 Task: Font style For heading Use AngsanaUPC with orange colour, bold & Underline. font size for heading '20 Pt. 'Change the font style of data to AngsanaUPCand font size to  16 Pt. Change the alignment of both headline & data to  Align center. In the sheet  Budget Control Spreadsheet
Action: Mouse moved to (47, 119)
Screenshot: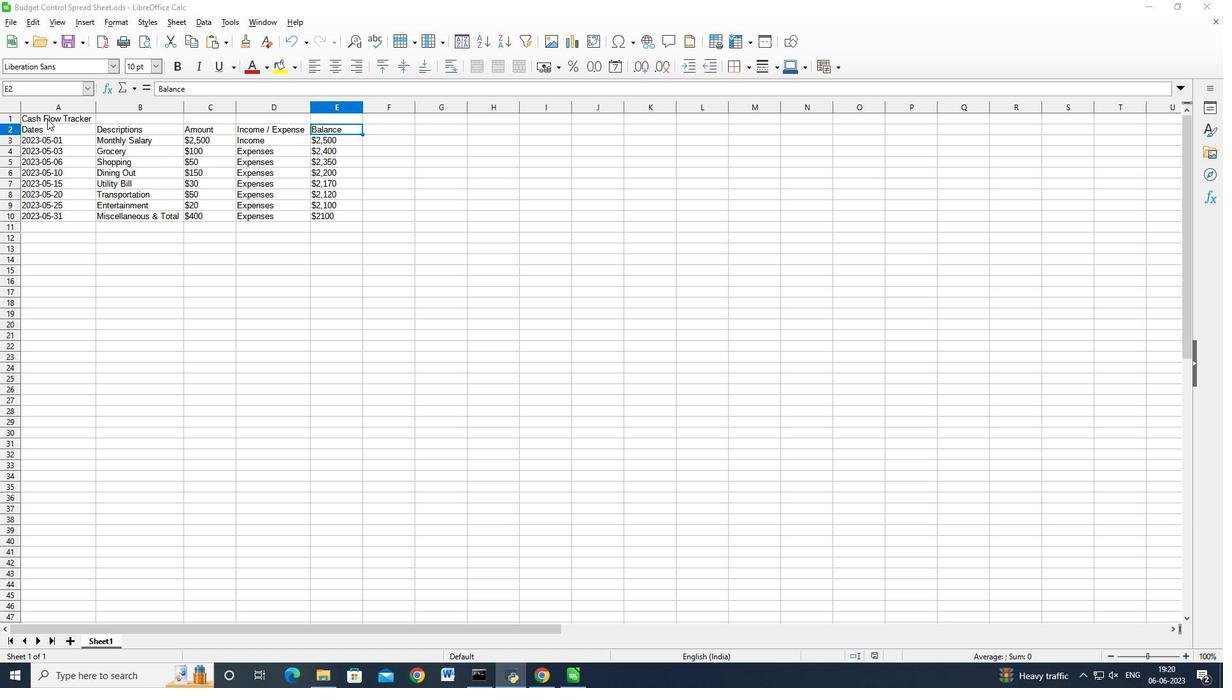 
Action: Mouse pressed left at (47, 119)
Screenshot: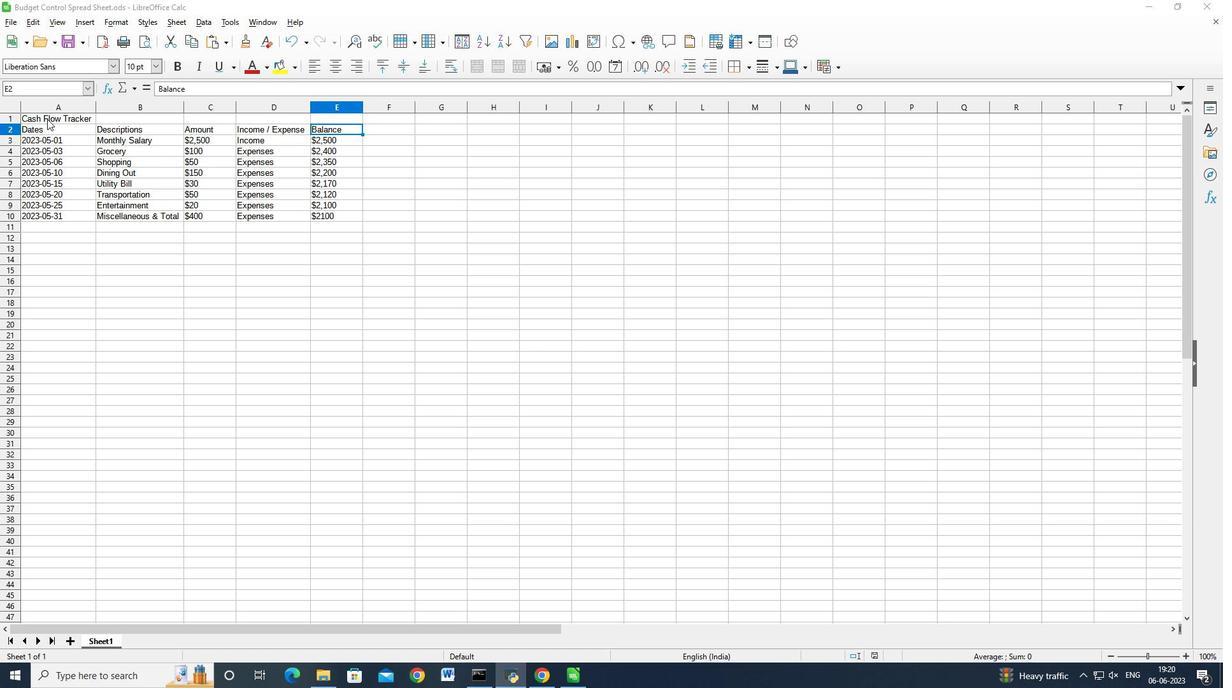 
Action: Mouse moved to (497, 67)
Screenshot: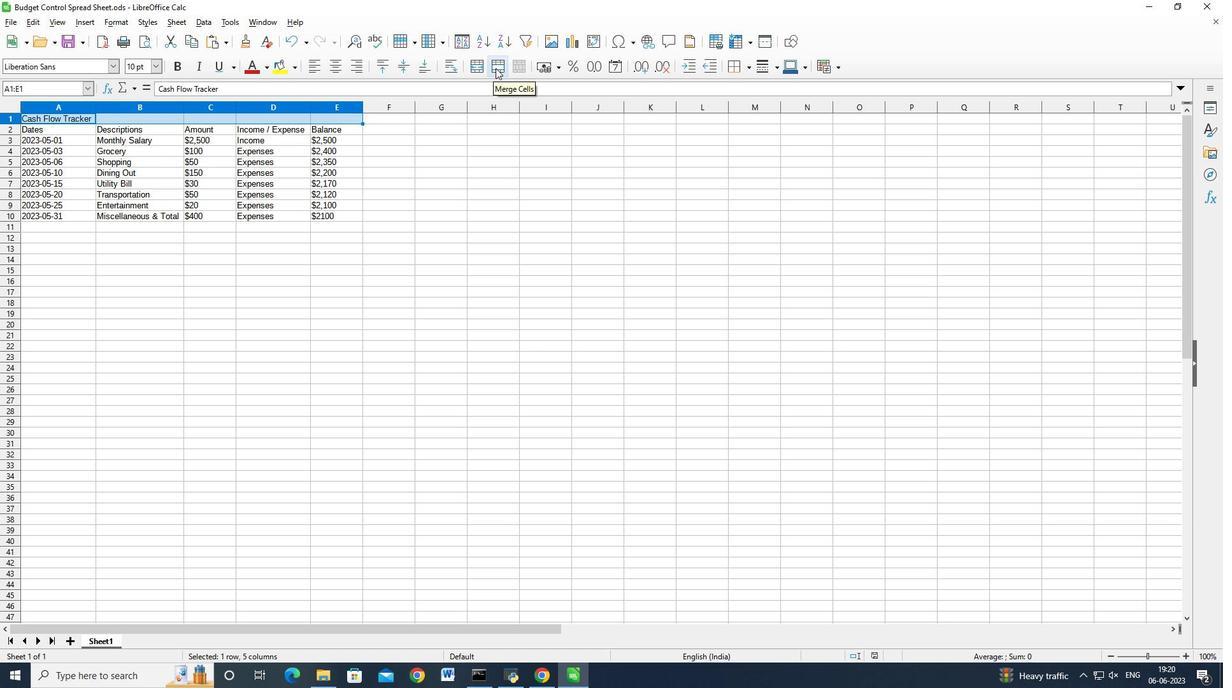 
Action: Mouse pressed left at (497, 67)
Screenshot: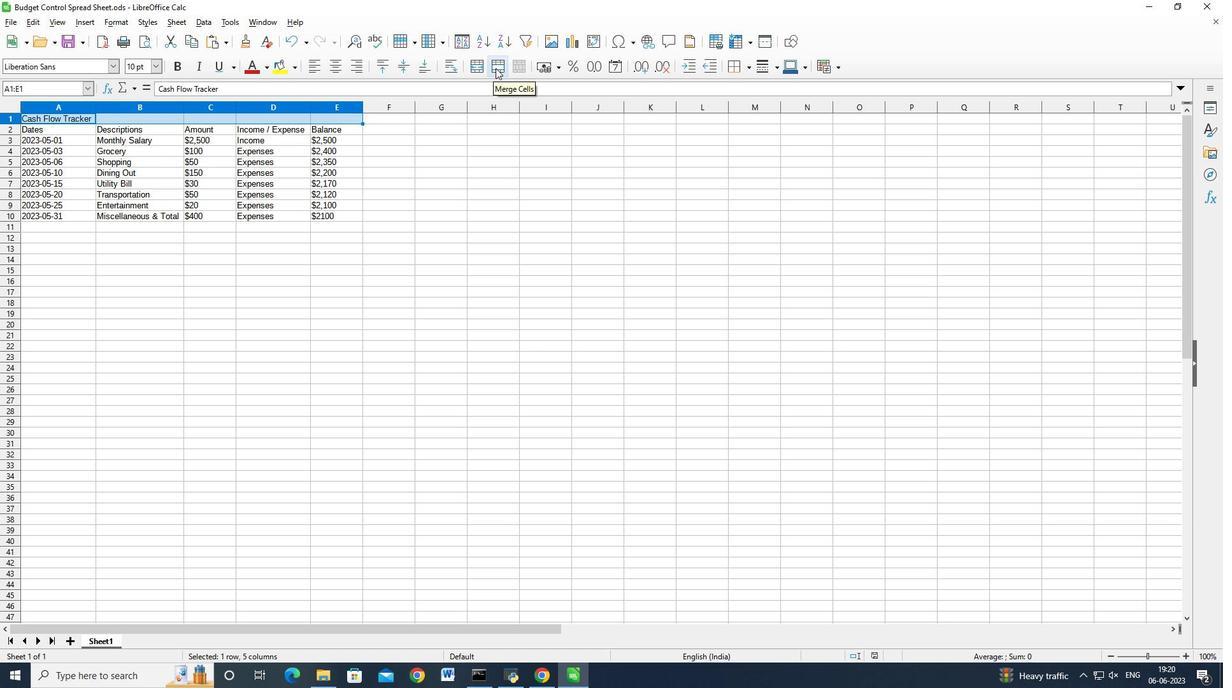 
Action: Mouse moved to (110, 62)
Screenshot: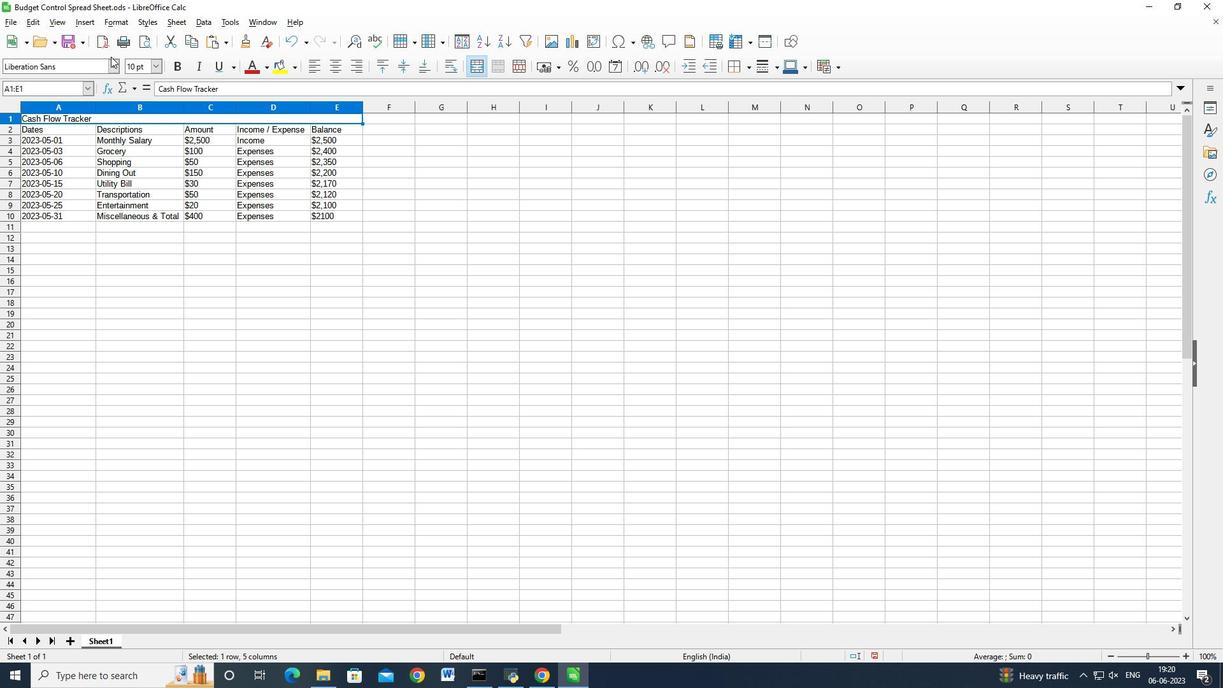 
Action: Mouse pressed left at (110, 62)
Screenshot: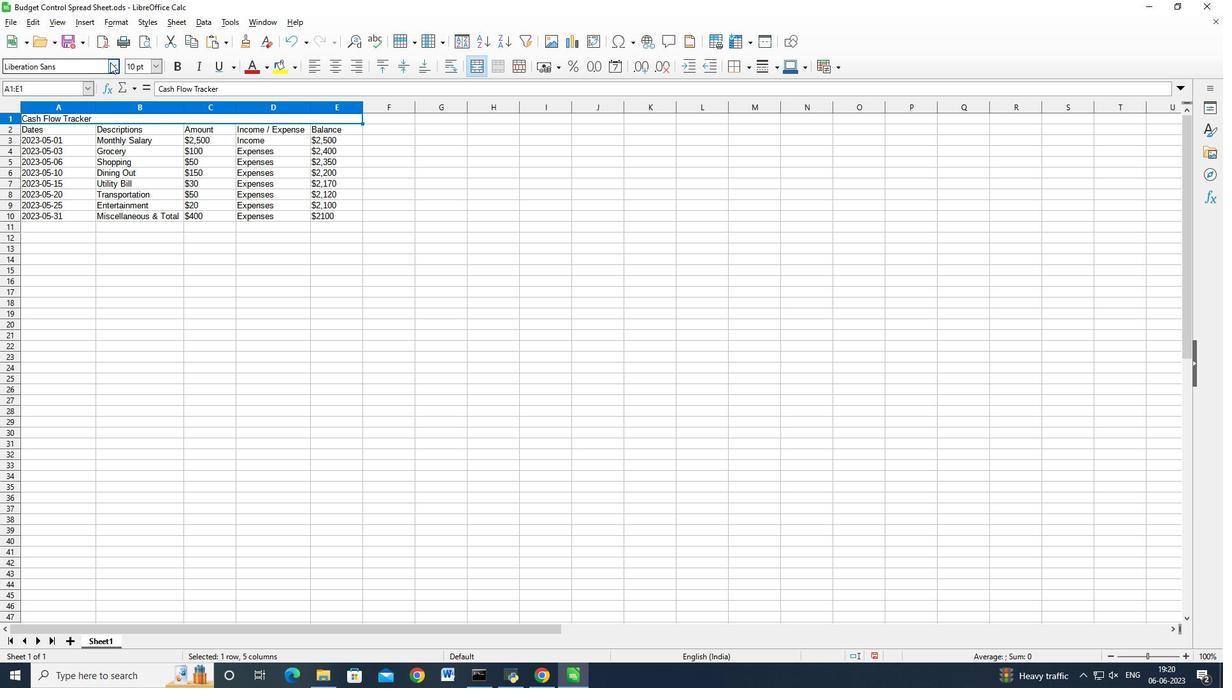 
Action: Mouse moved to (110, 62)
Screenshot: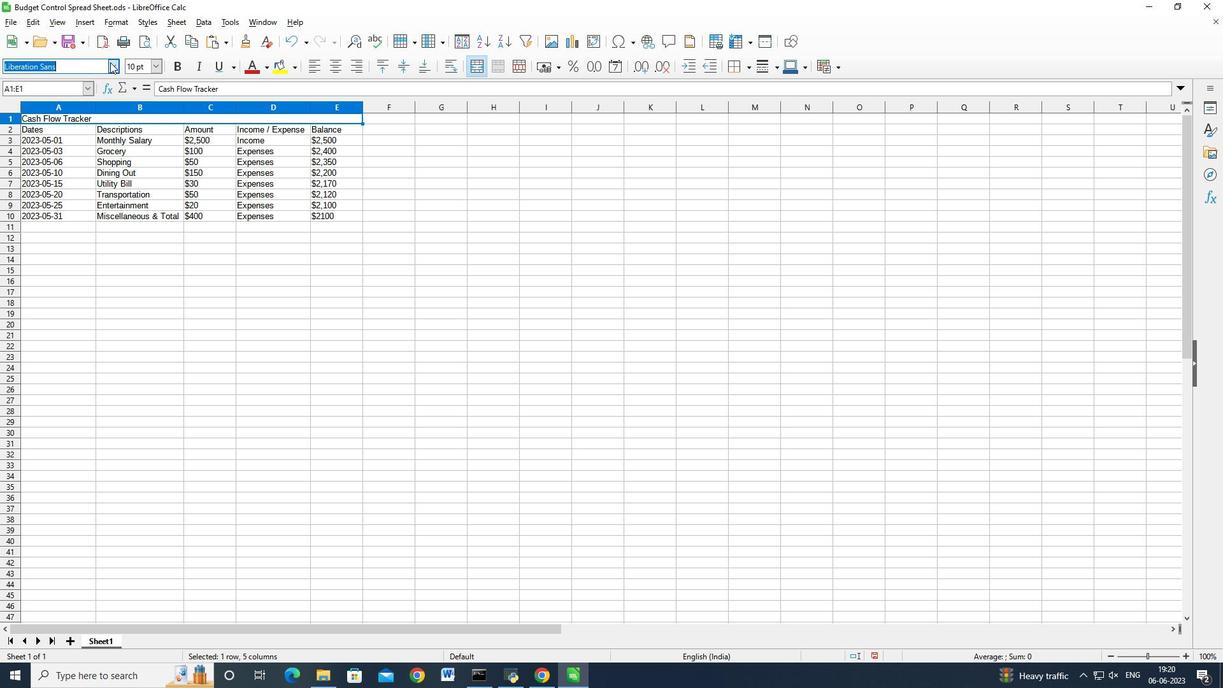 
Action: Key pressed angsanaup<Key.backspace><Key.backspace><Key.caps_lock>UPC<Key.enter>
Screenshot: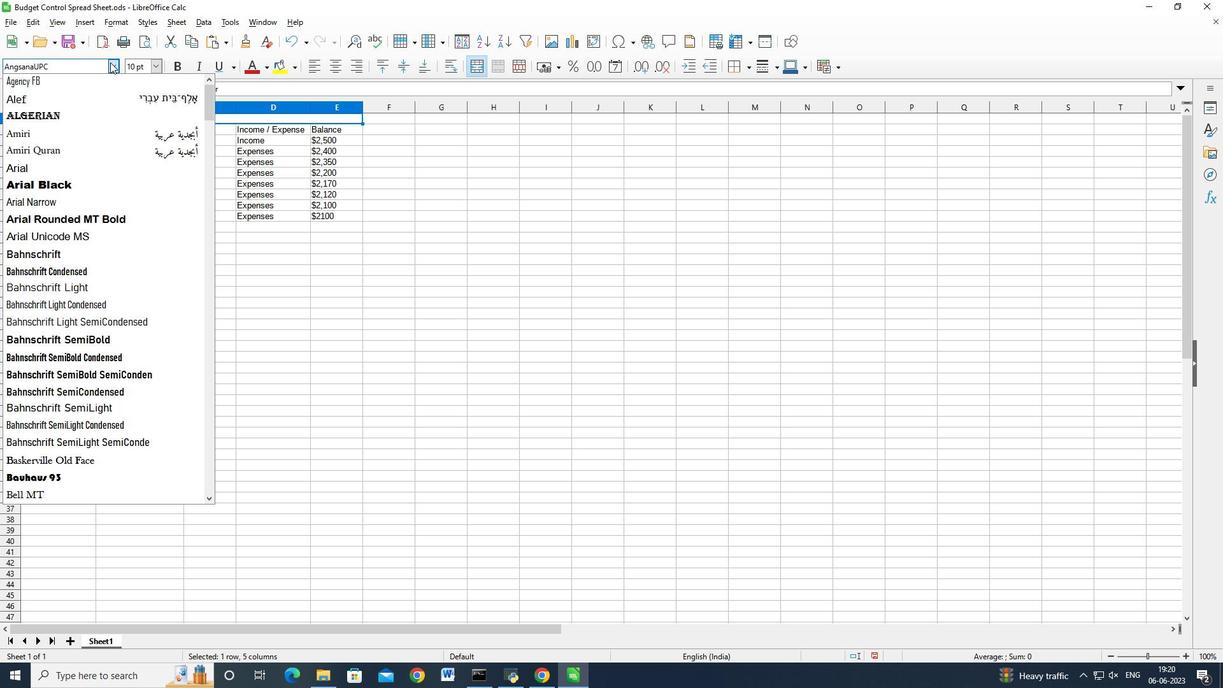 
Action: Mouse moved to (266, 70)
Screenshot: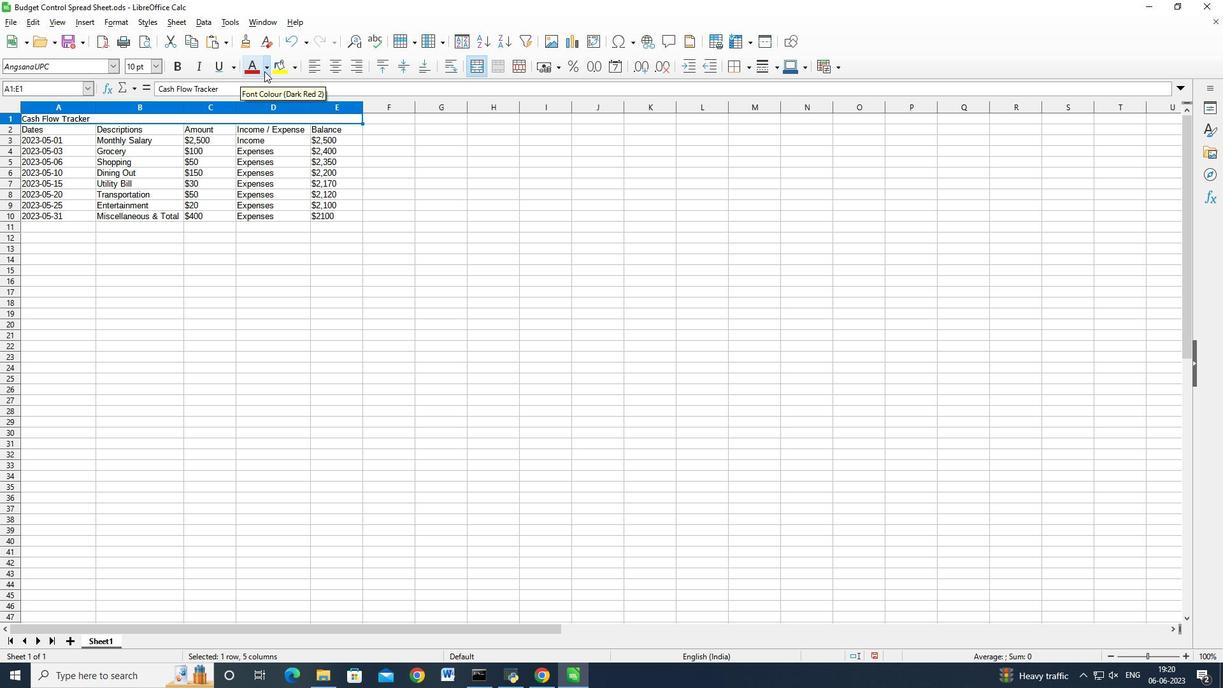 
Action: Mouse pressed left at (266, 70)
Screenshot: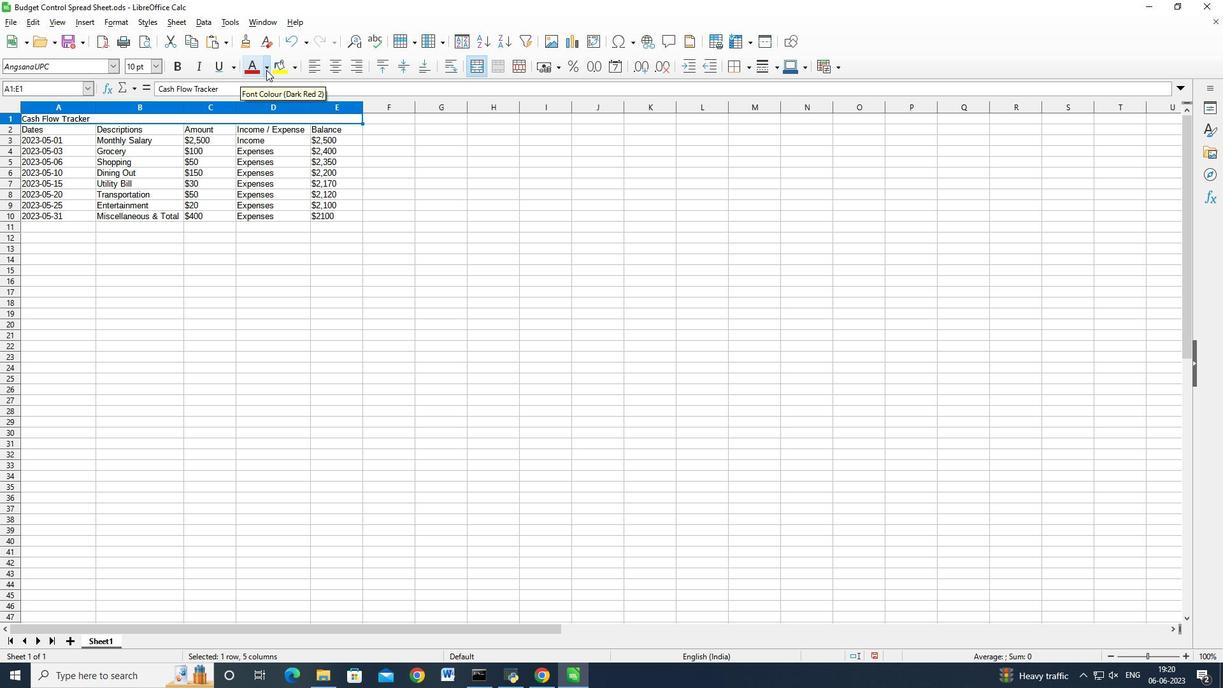 
Action: Mouse moved to (350, 143)
Screenshot: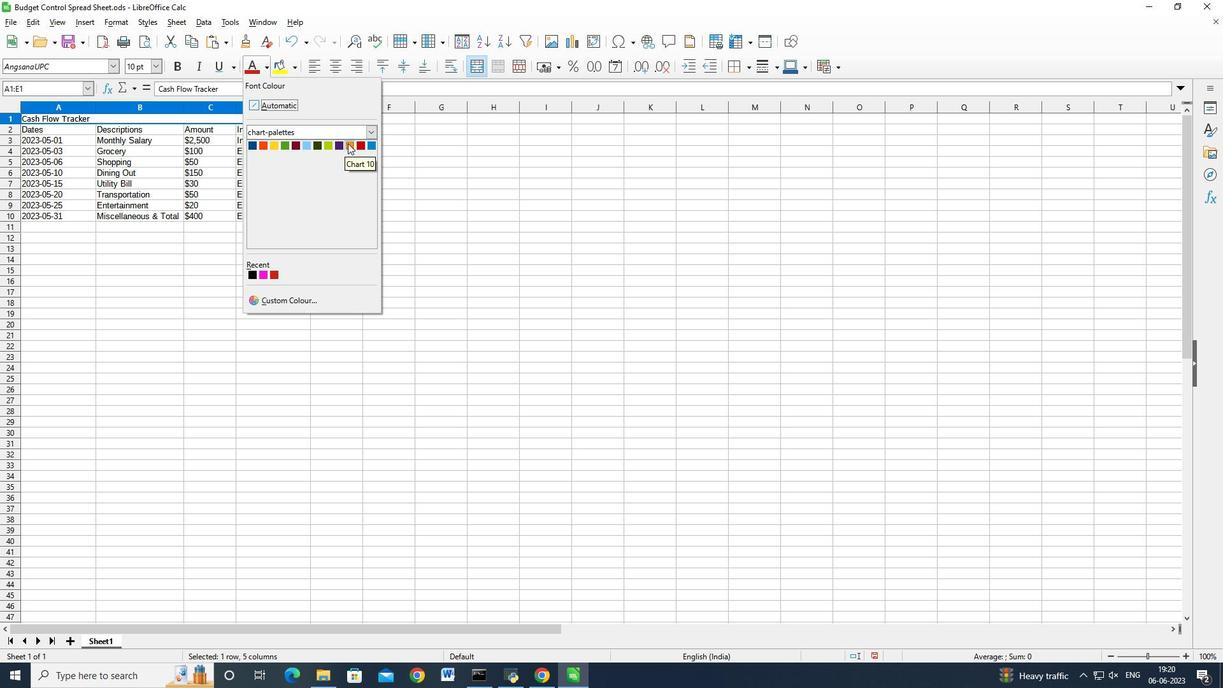
Action: Mouse pressed left at (350, 143)
Screenshot: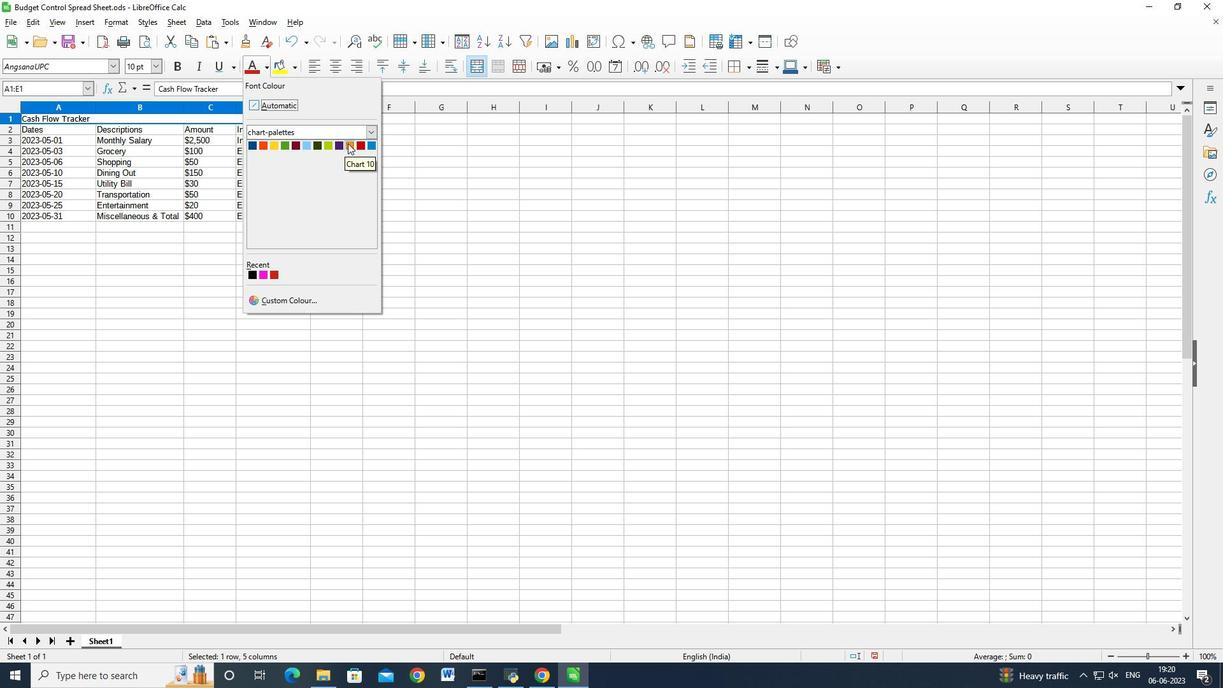 
Action: Mouse moved to (176, 68)
Screenshot: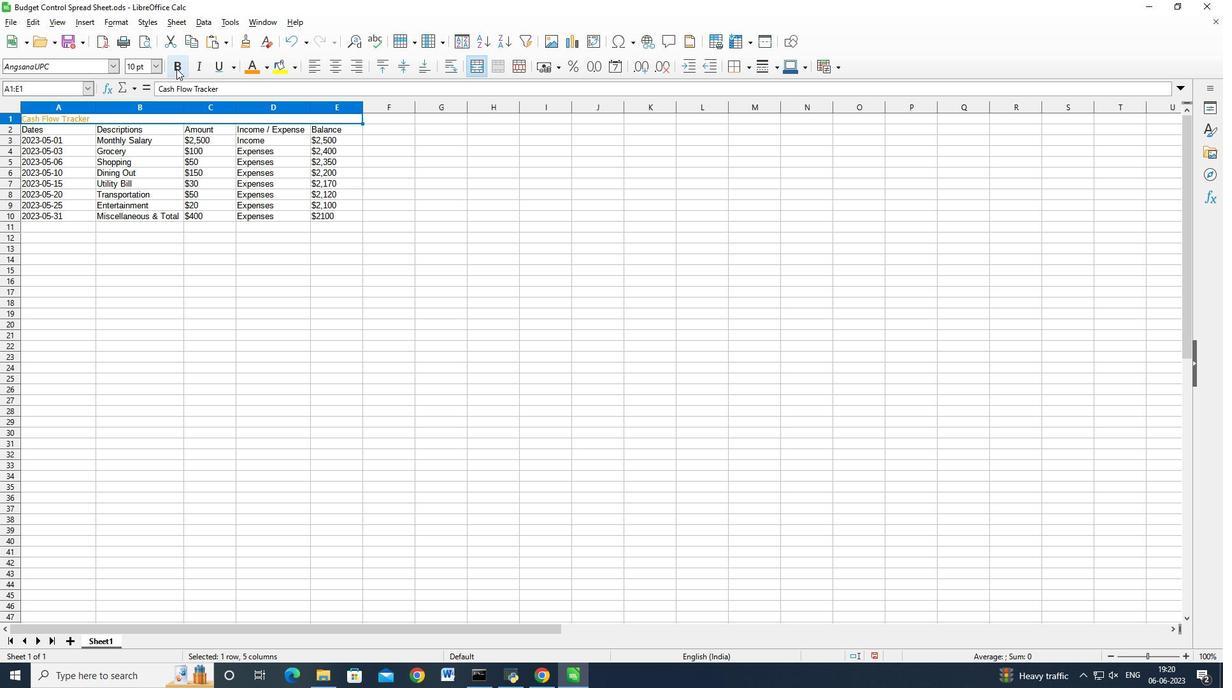 
Action: Mouse pressed left at (176, 68)
Screenshot: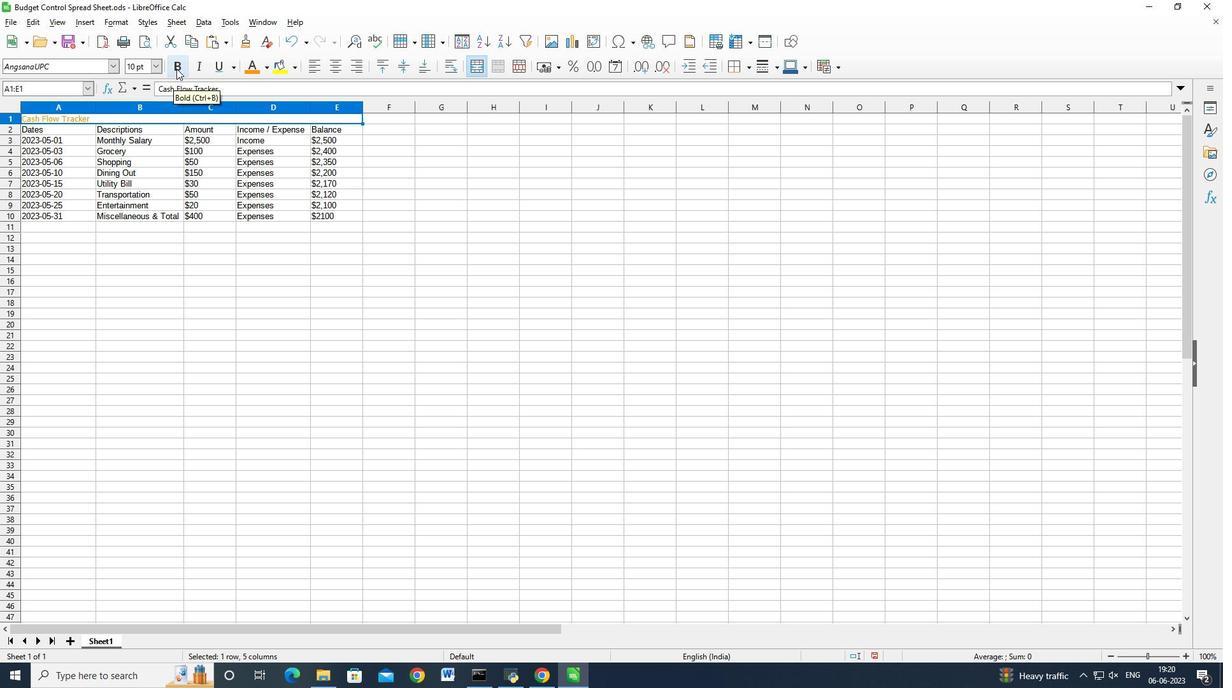 
Action: Mouse moved to (219, 68)
Screenshot: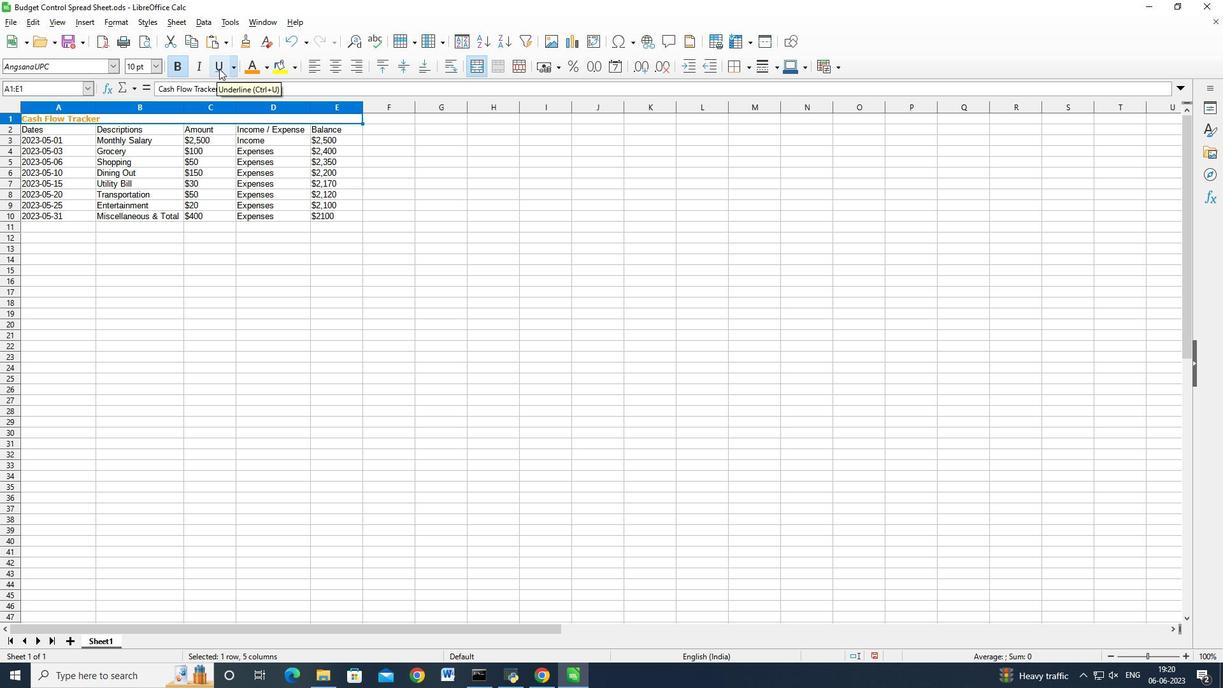 
Action: Mouse pressed left at (219, 68)
Screenshot: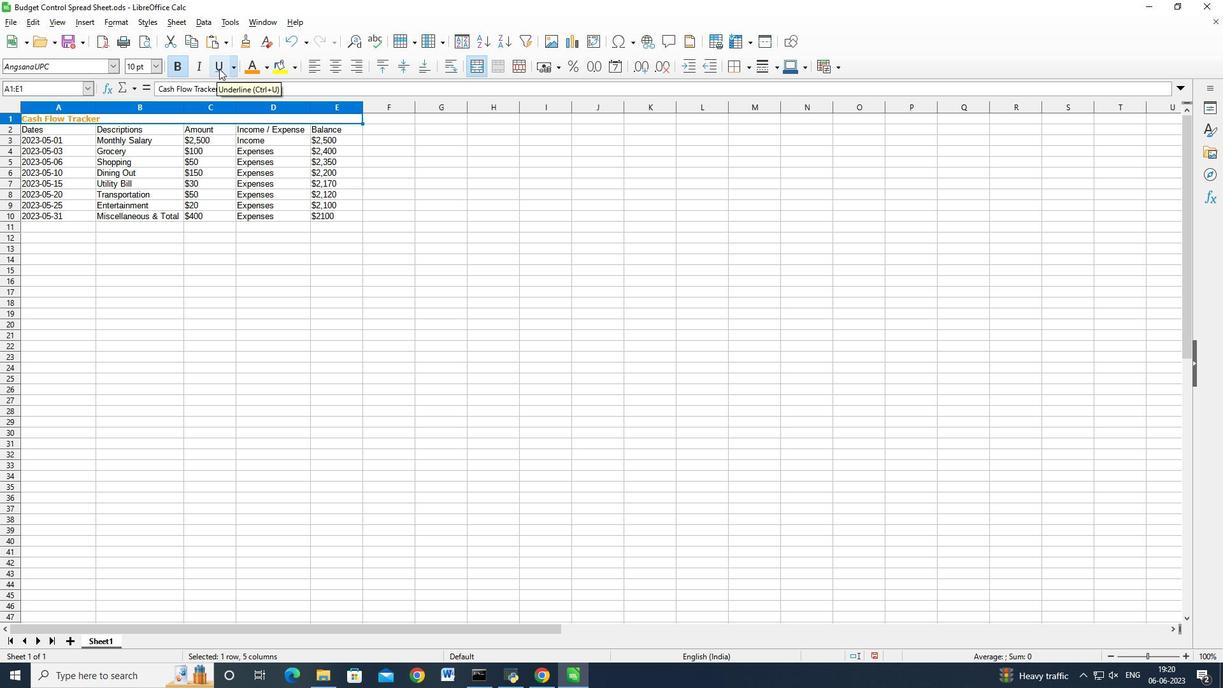 
Action: Mouse moved to (155, 71)
Screenshot: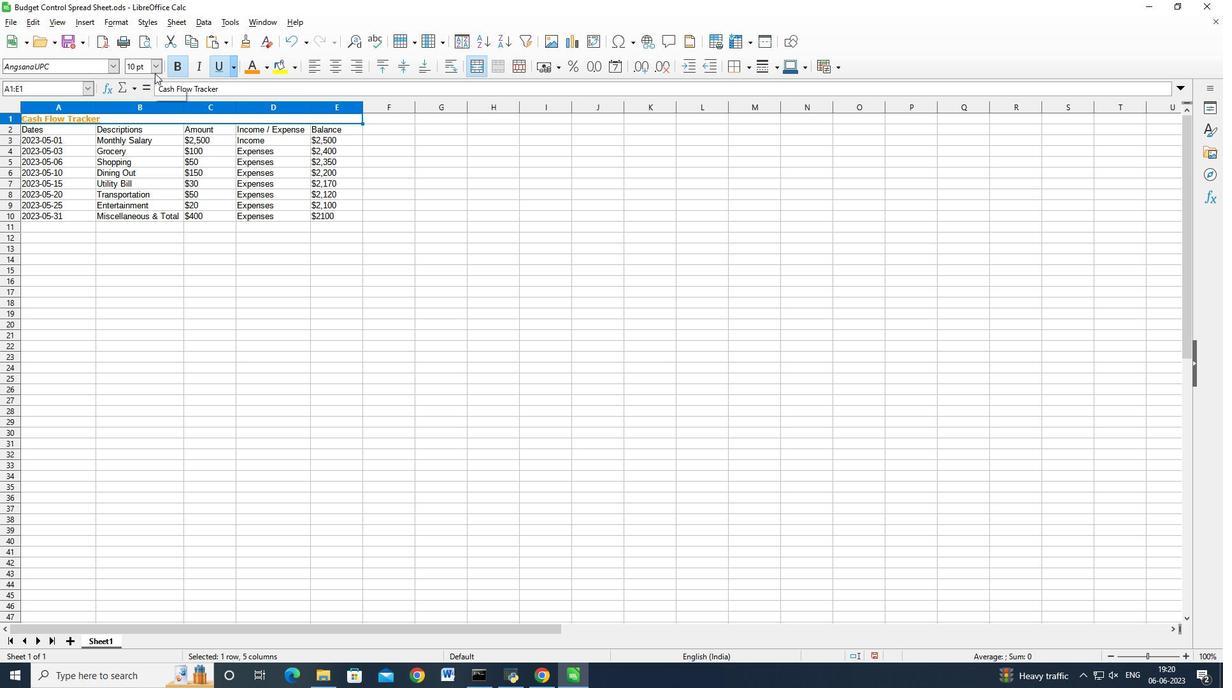 
Action: Mouse pressed left at (155, 71)
Screenshot: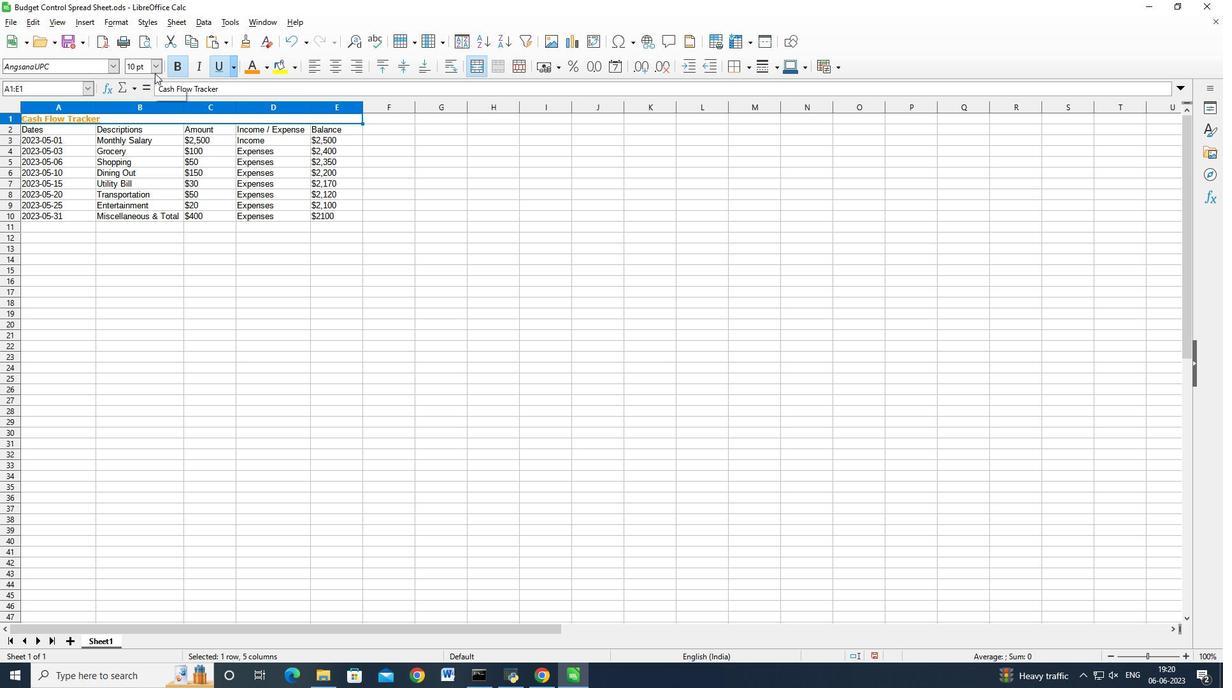 
Action: Mouse moved to (140, 219)
Screenshot: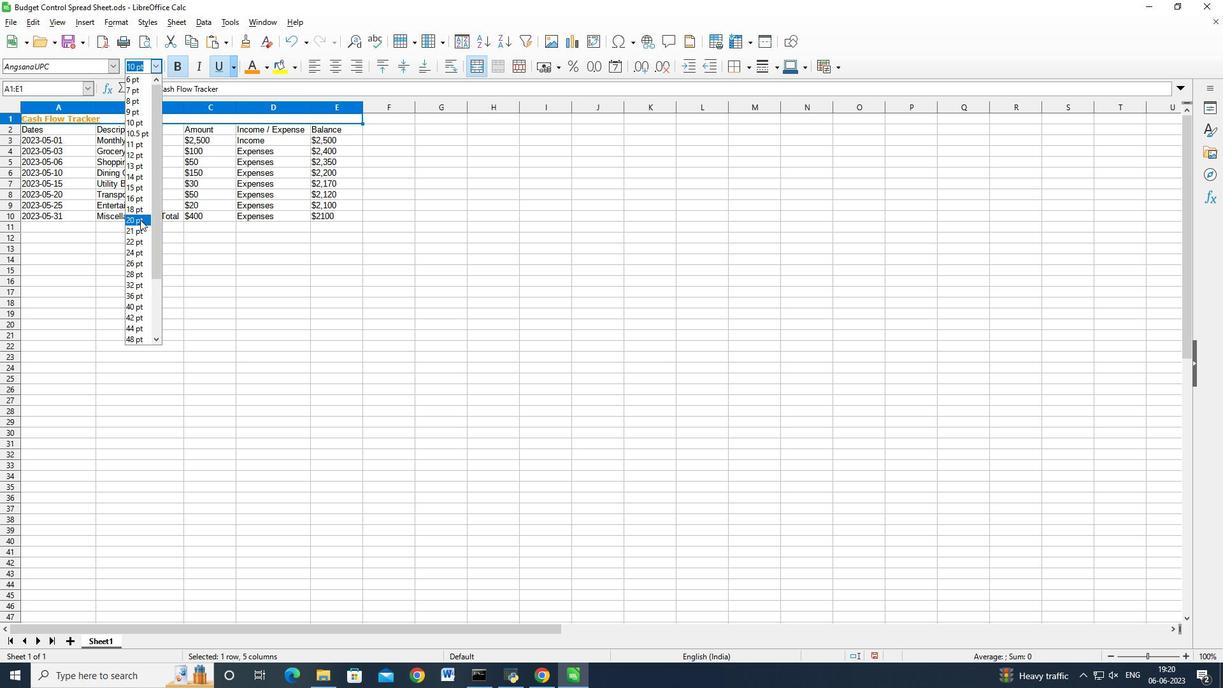 
Action: Mouse pressed left at (140, 219)
Screenshot: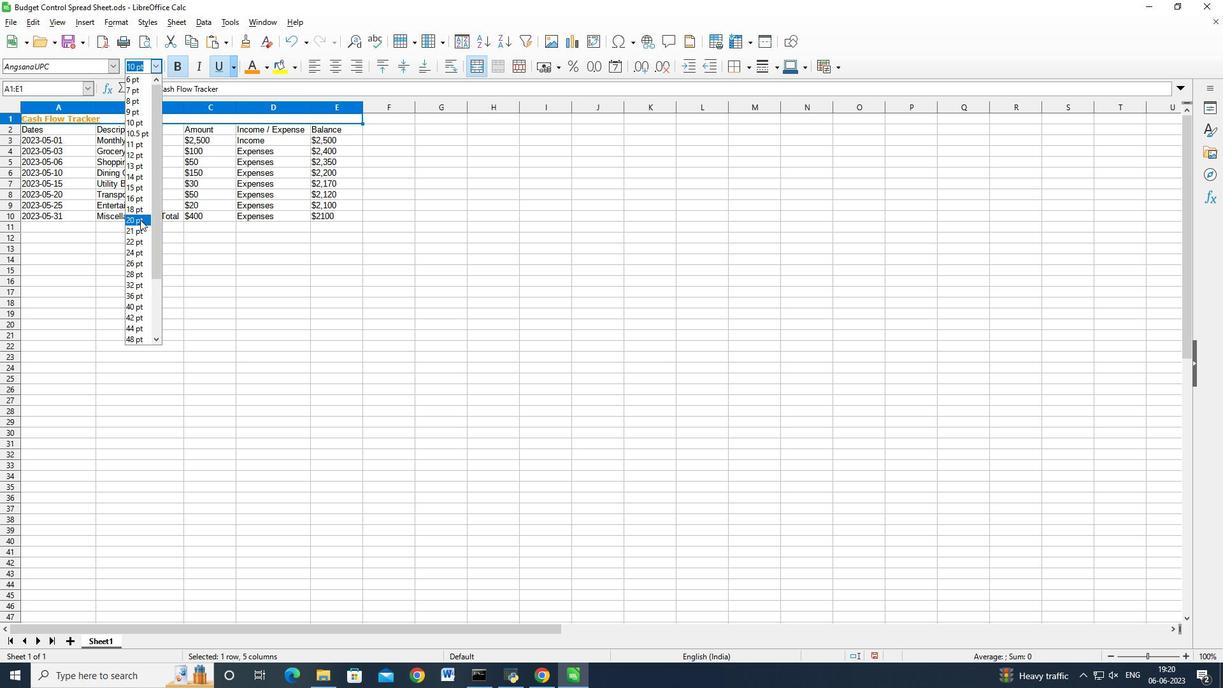 
Action: Mouse moved to (65, 139)
Screenshot: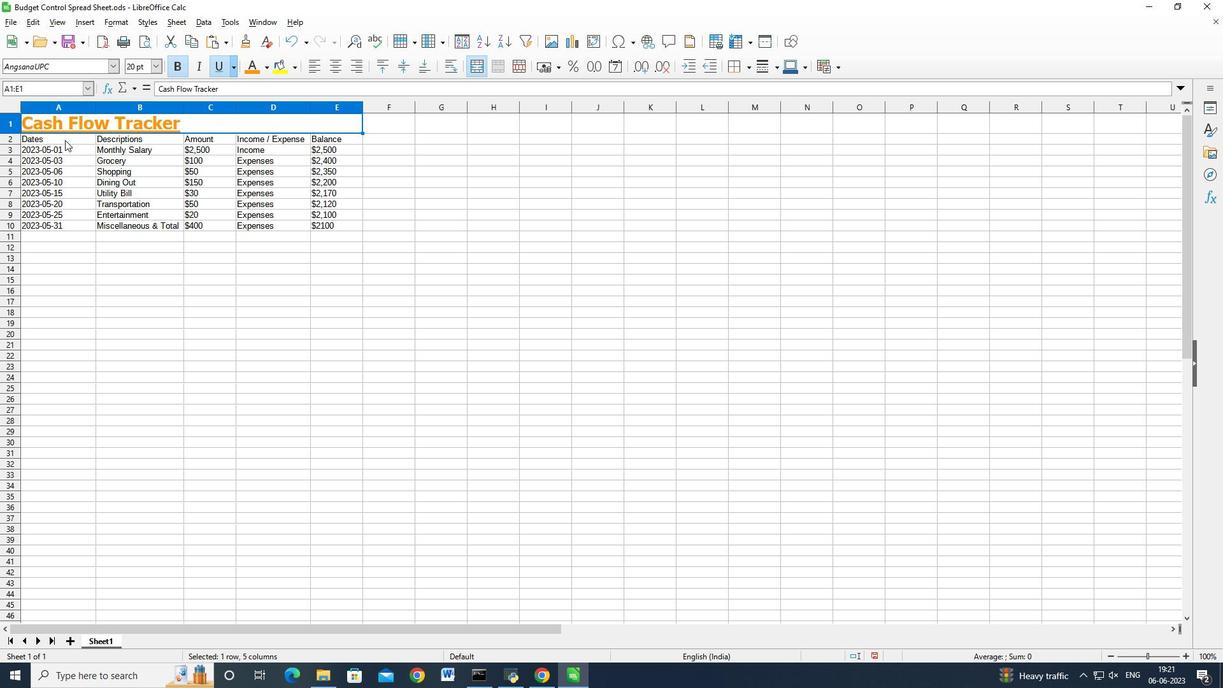 
Action: Mouse pressed left at (65, 139)
Screenshot: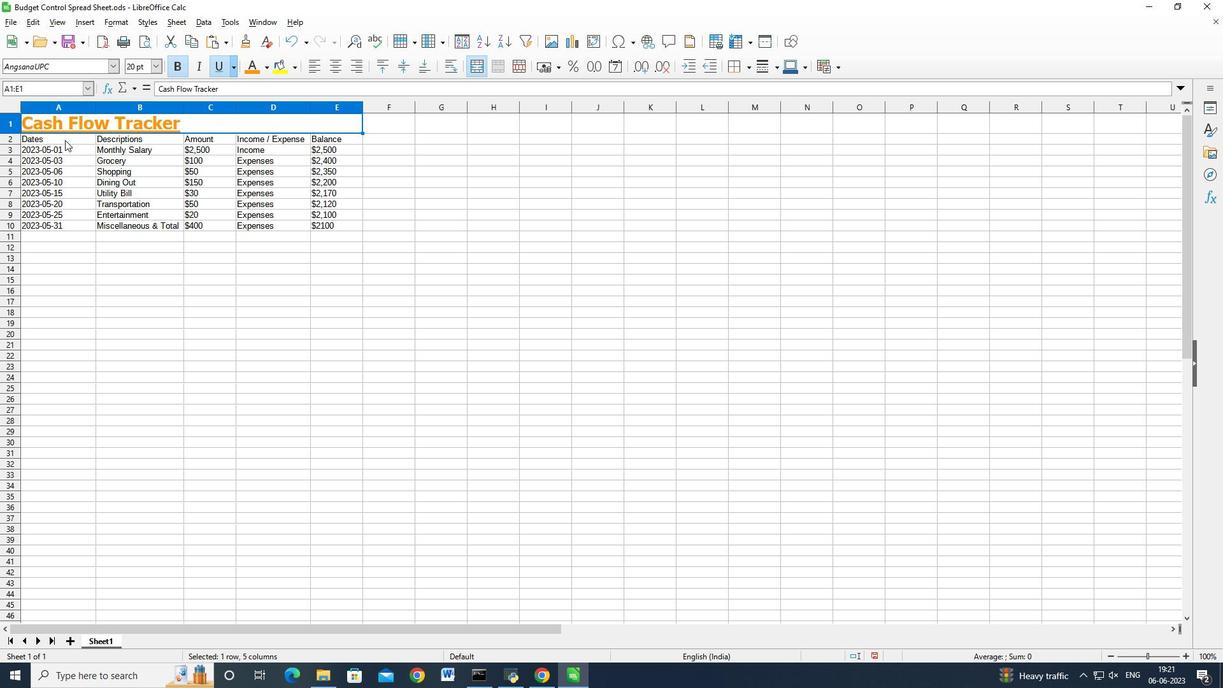 
Action: Mouse moved to (115, 66)
Screenshot: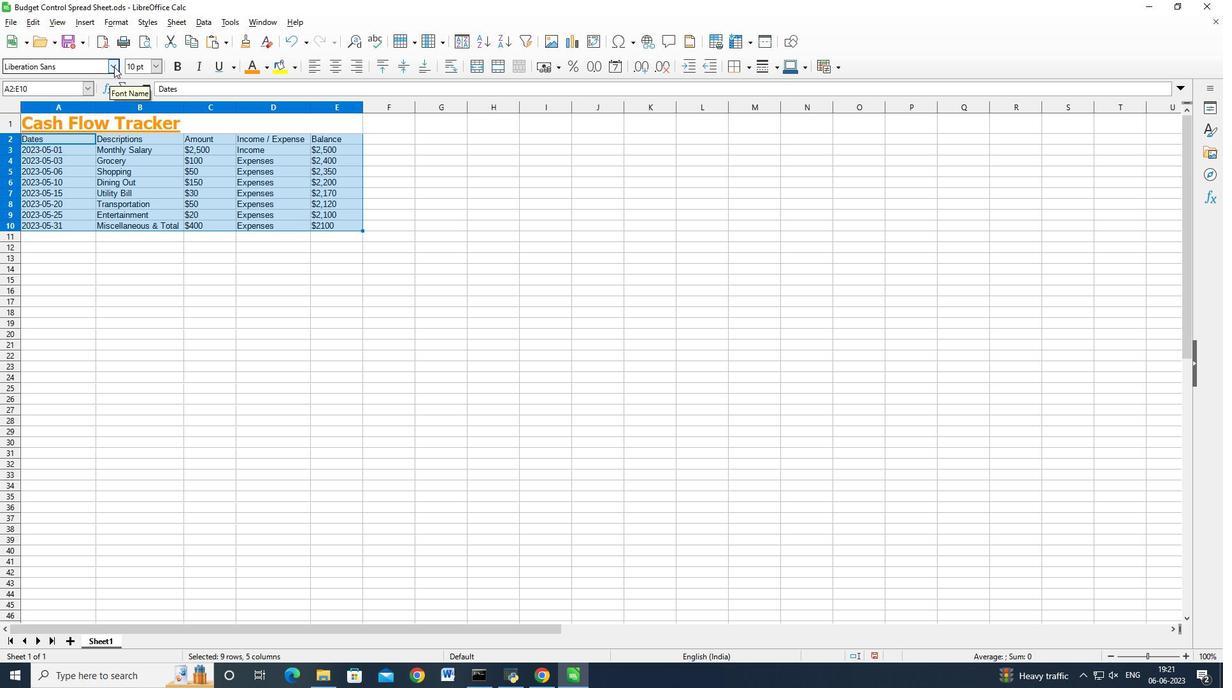 
Action: Mouse pressed left at (115, 66)
Screenshot: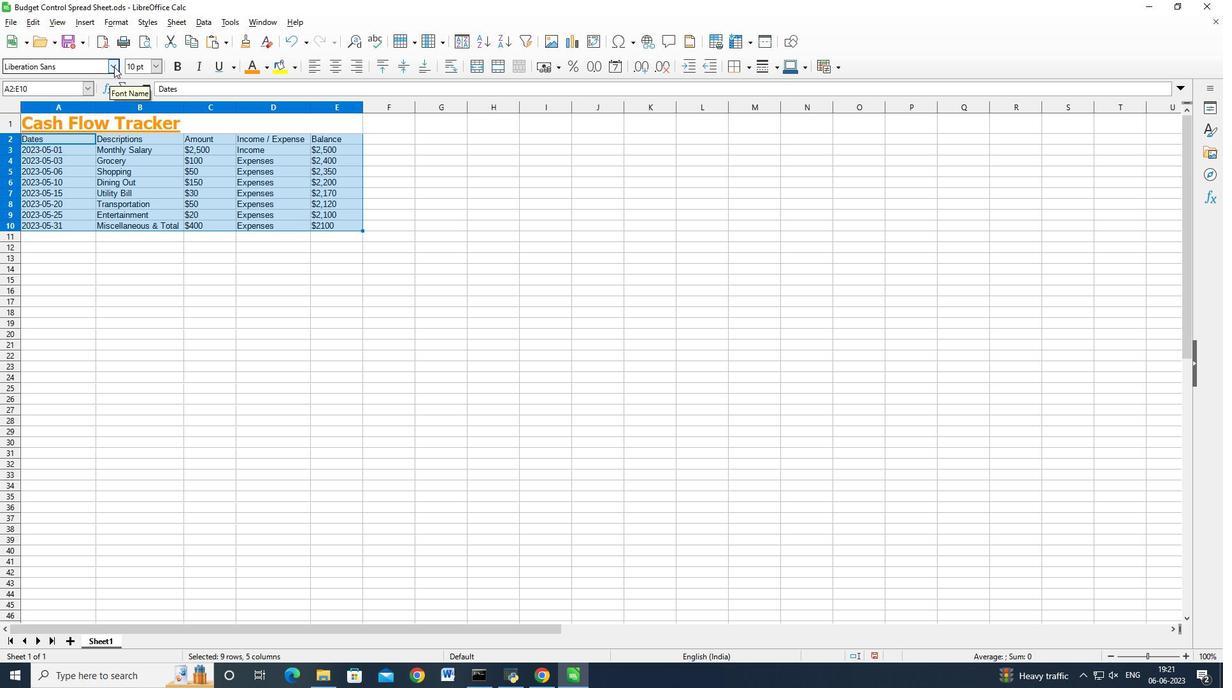 
Action: Mouse moved to (115, 66)
Screenshot: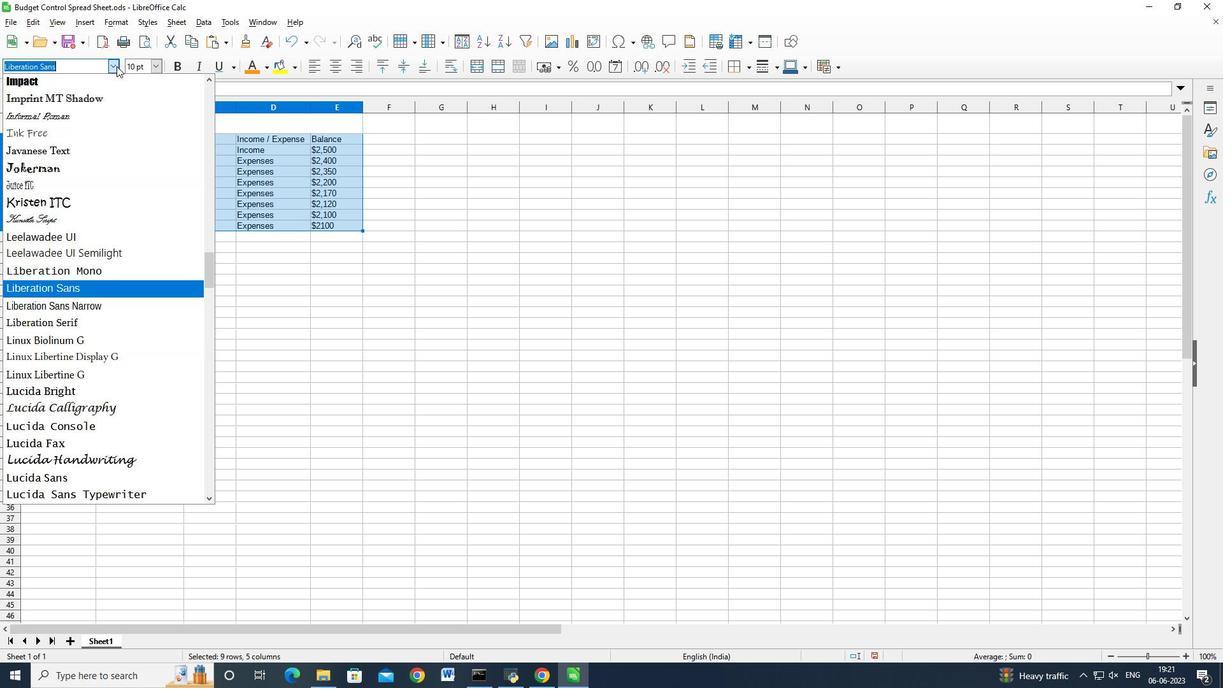 
Action: Key pressed <Key.shift_r>ANGSANA<Key.space><Key.backspace><Key.shift>up<Key.shift_r><Key.backspace><Key.backspace><Key.shift><Key.backspace><Key.backspace><Key.backspace><Key.backspace><Key.backspace><Key.backspace><Key.backspace><Key.backspace><Key.backspace><Key.backspace><Key.backspace><Key.backspace><Key.backspace><Key.backspace><Key.backspace><Key.backspace><Key.caps_lock><Key.shift_r>Angsana<Key.space><Key.backspace><Key.shift>UP<Key.shift_r><Key.shift_r><Key.shift_r><Key.shift_r><Key.shift_r><Key.shift_r><Key.shift_r><Key.shift_r><Key.shift_r><Key.shift_r><Key.shift_r><Key.shift_r><Key.shift_r>C<Key.enter>
Screenshot: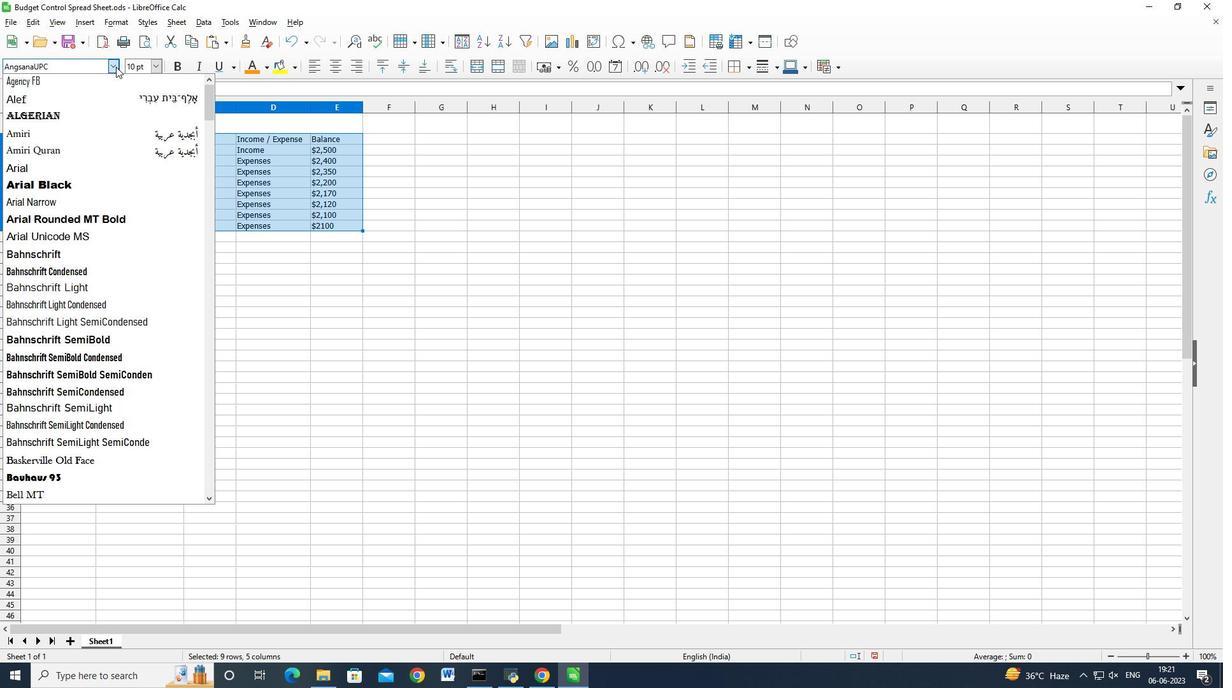 
Action: Mouse moved to (158, 61)
Screenshot: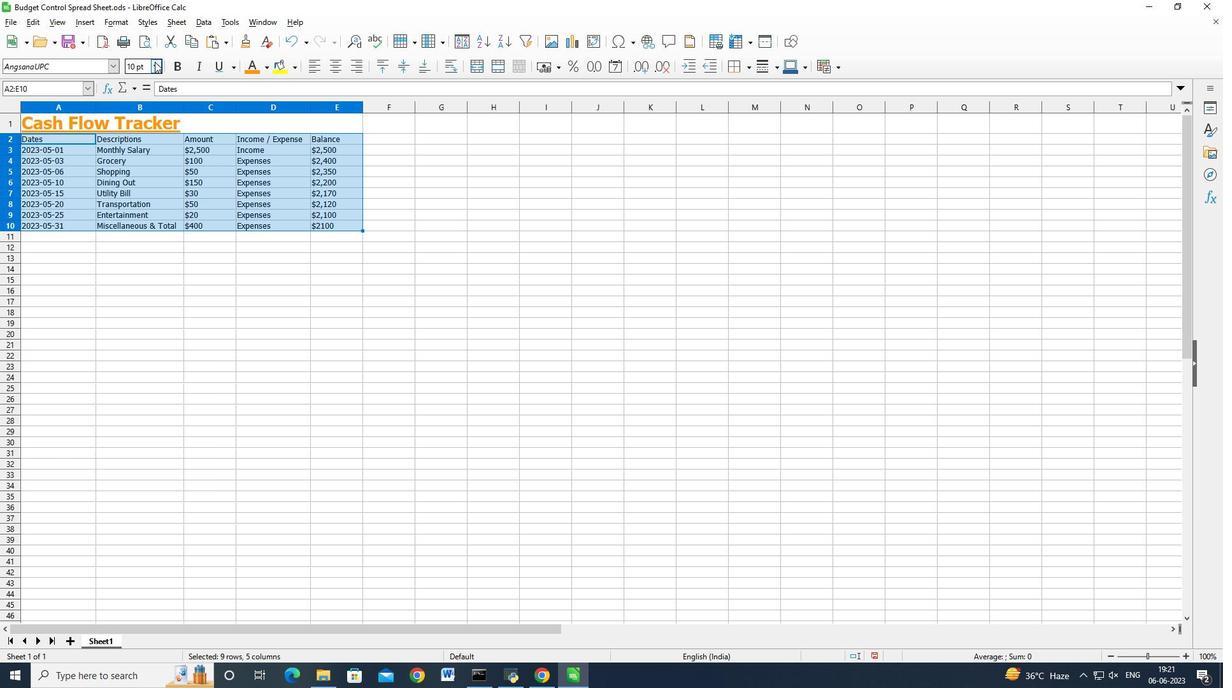 
Action: Mouse pressed left at (158, 61)
Screenshot: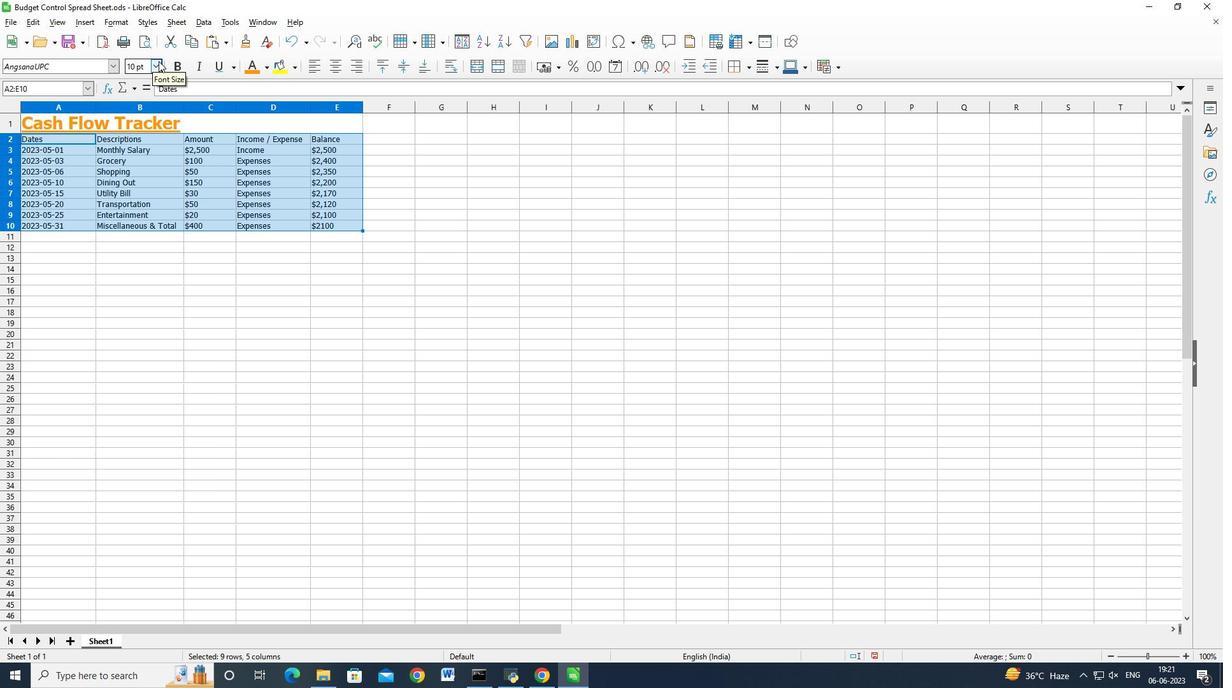
Action: Mouse moved to (138, 196)
Screenshot: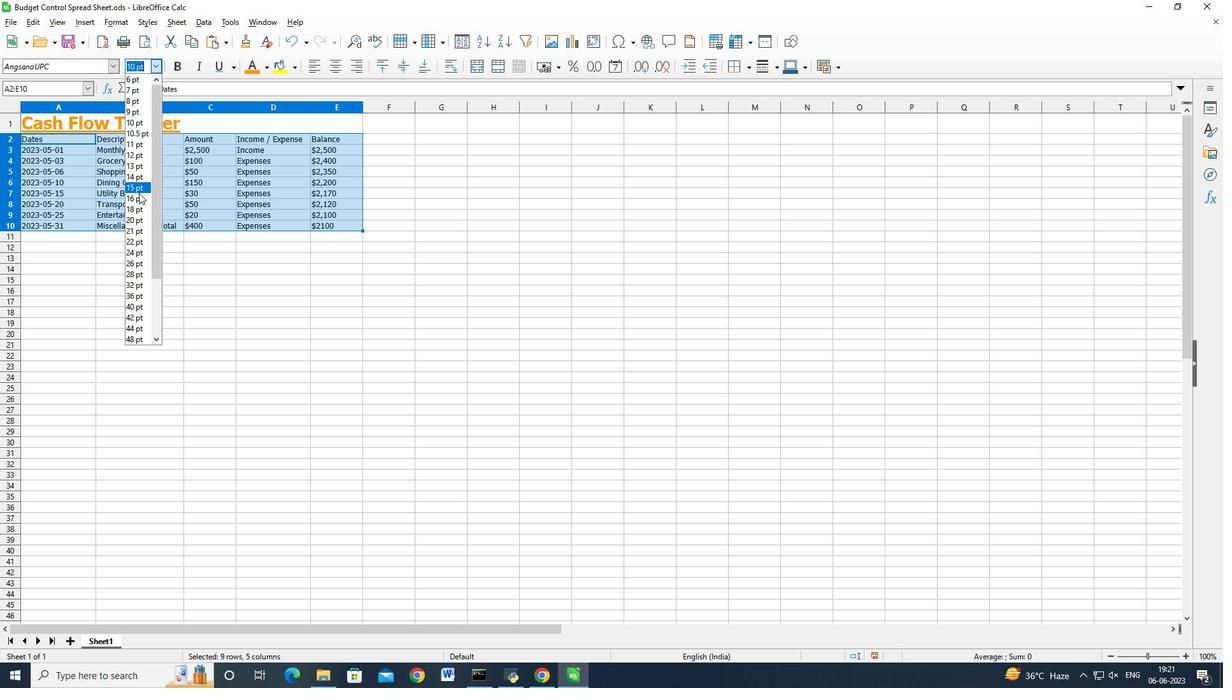 
Action: Mouse pressed left at (138, 196)
Screenshot: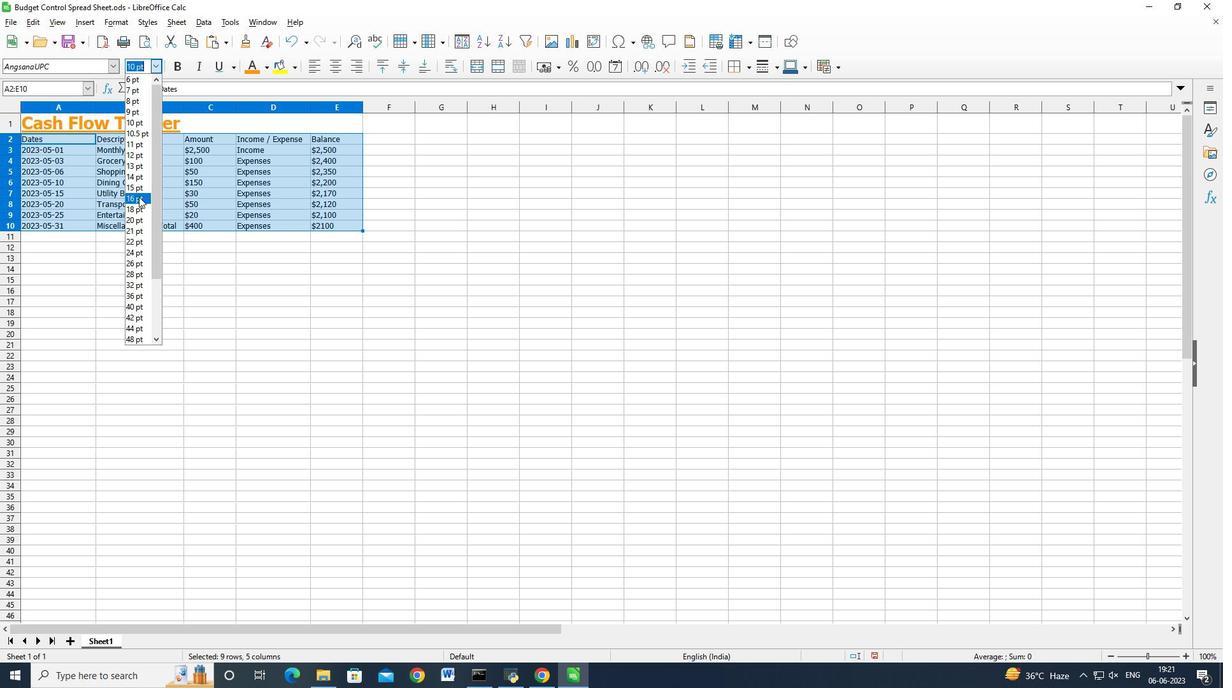 
Action: Mouse moved to (15, 106)
Screenshot: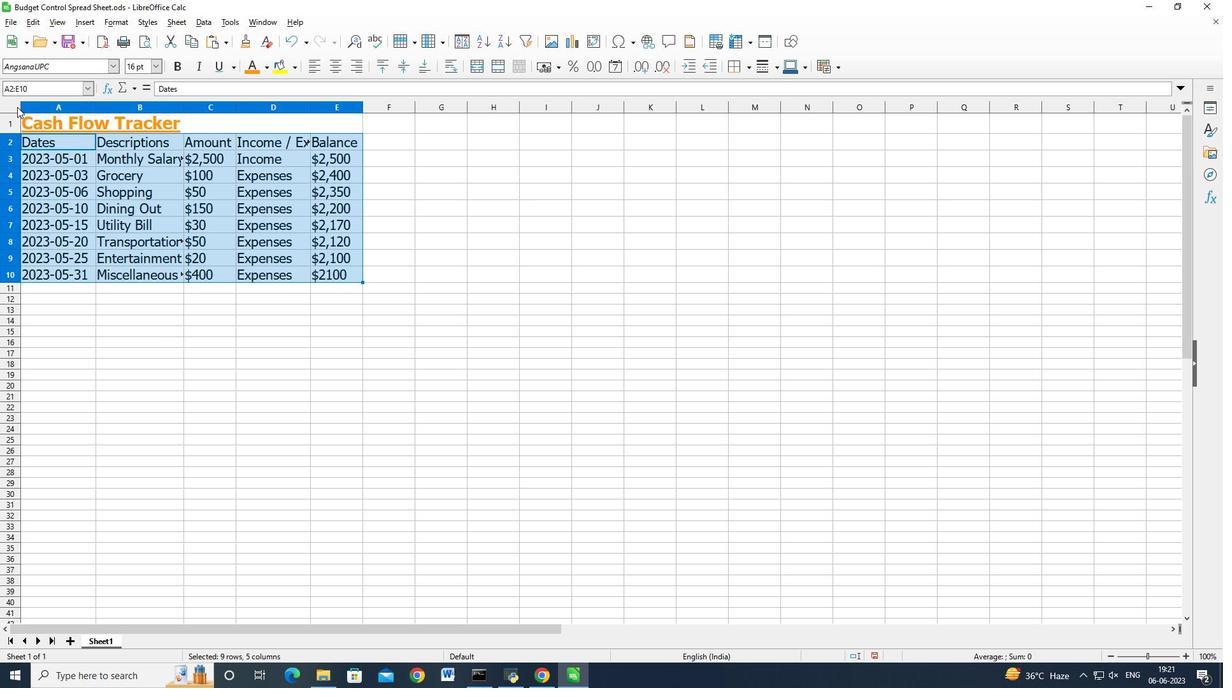 
Action: Mouse pressed left at (15, 106)
Screenshot: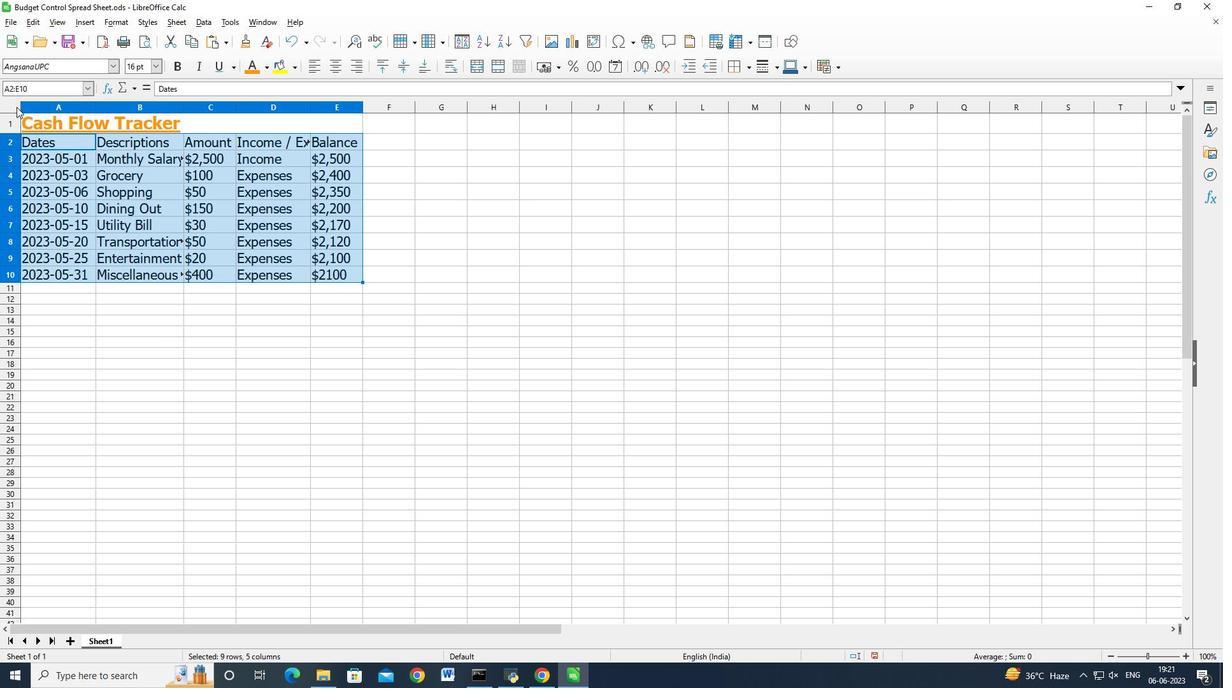
Action: Mouse moved to (97, 107)
Screenshot: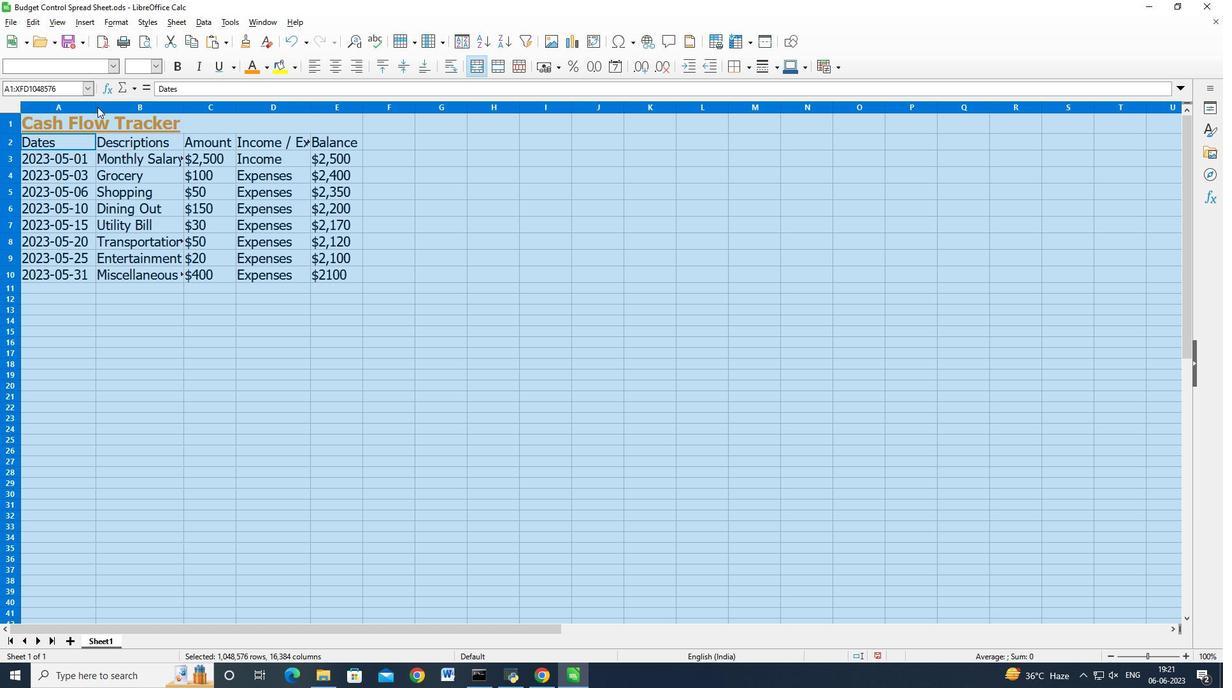 
Action: Mouse pressed left at (97, 107)
Screenshot: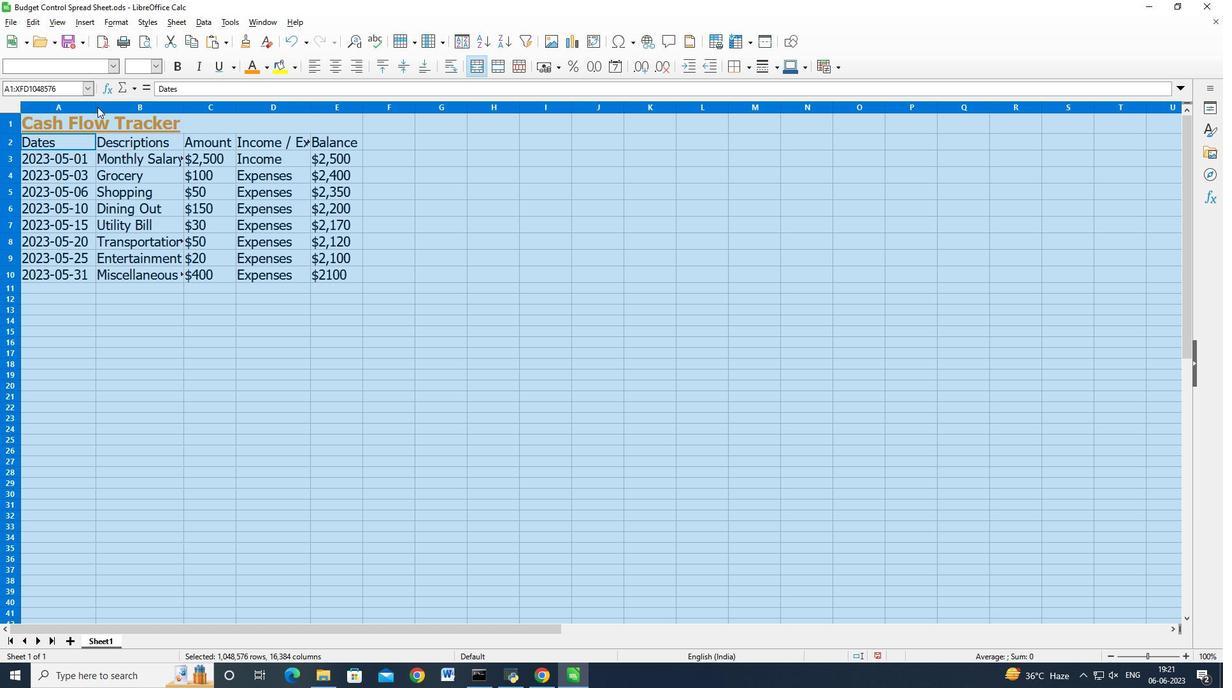 
Action: Mouse moved to (97, 107)
Screenshot: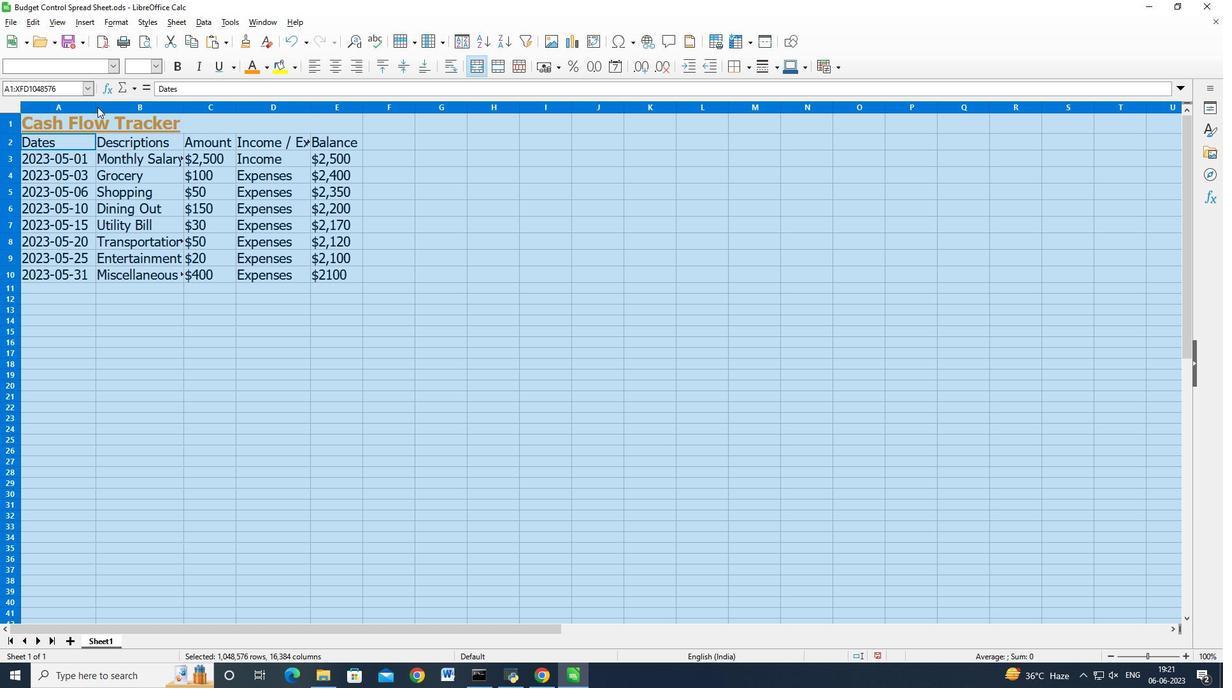 
Action: Mouse pressed left at (97, 107)
Screenshot: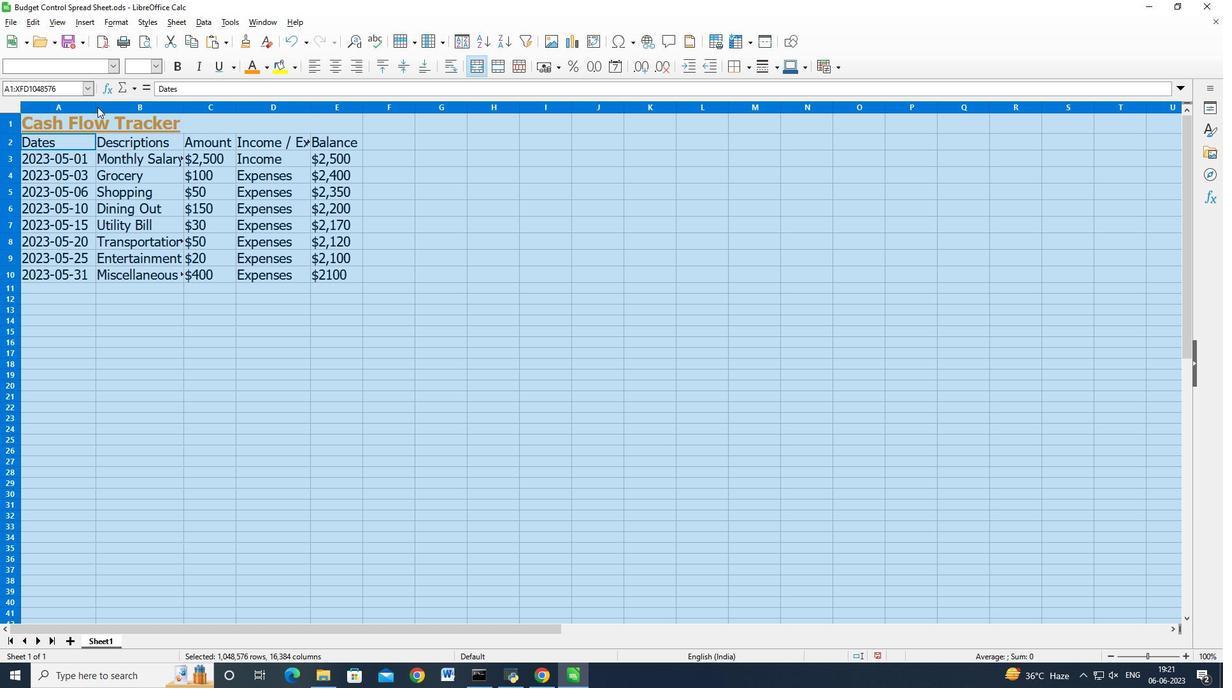
Action: Mouse moved to (6, 104)
Screenshot: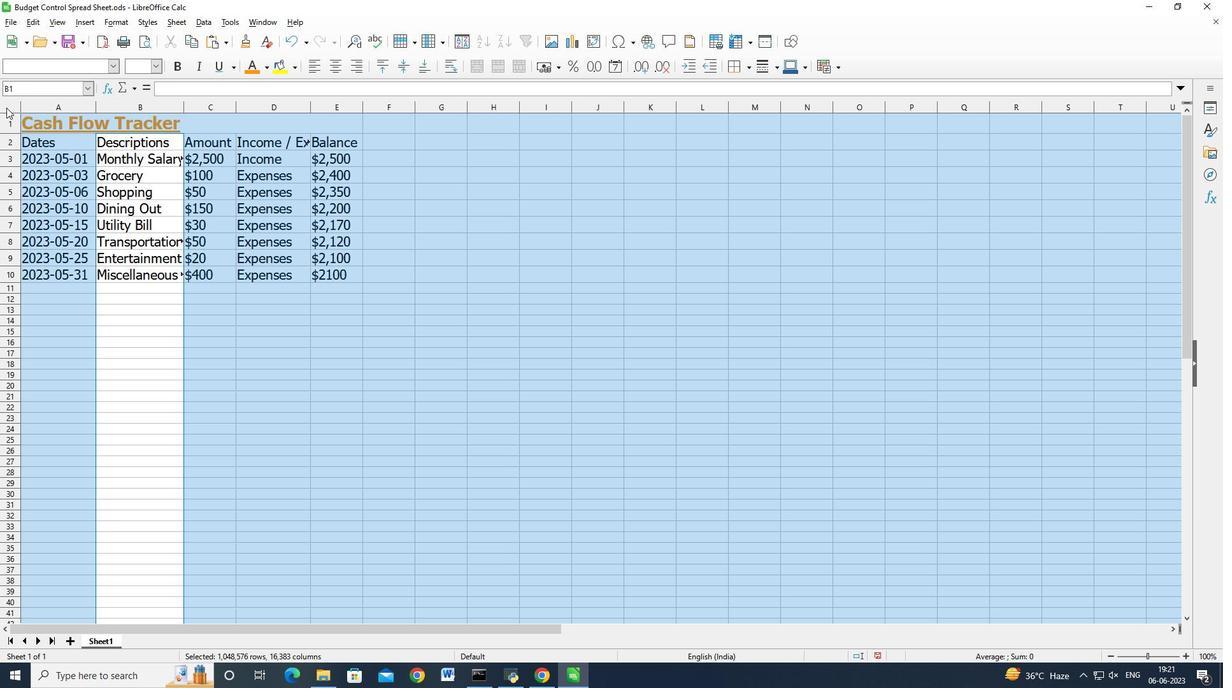 
Action: Mouse pressed left at (6, 104)
Screenshot: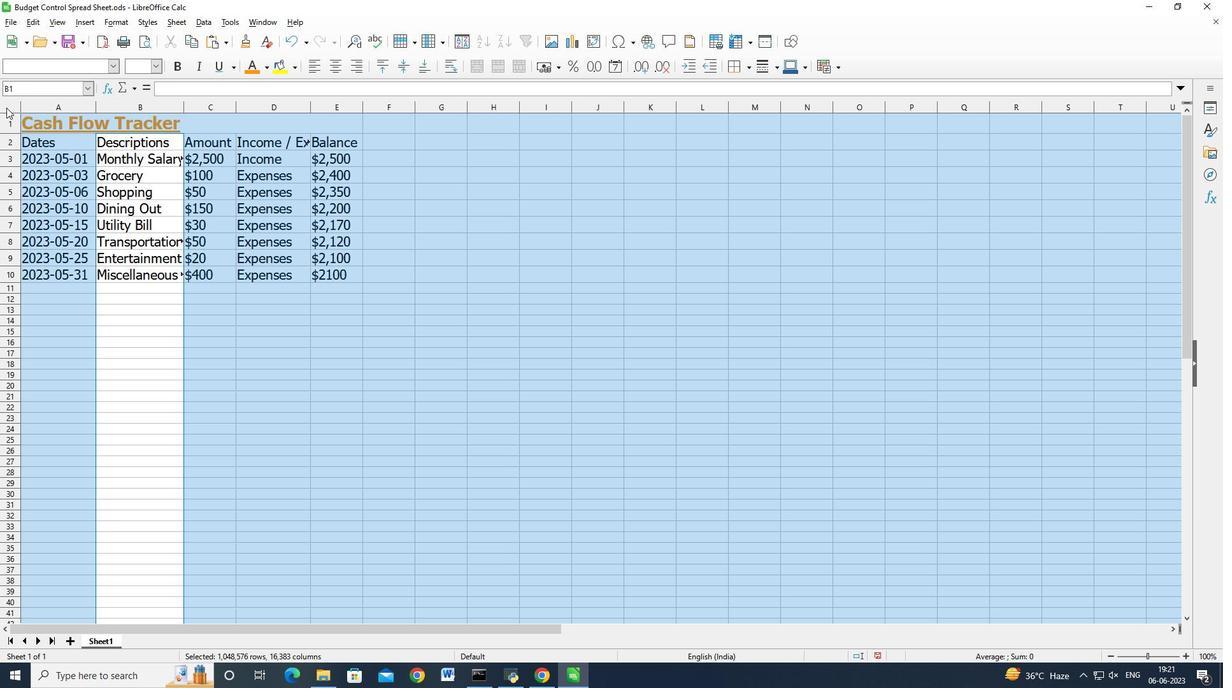 
Action: Mouse moved to (95, 108)
Screenshot: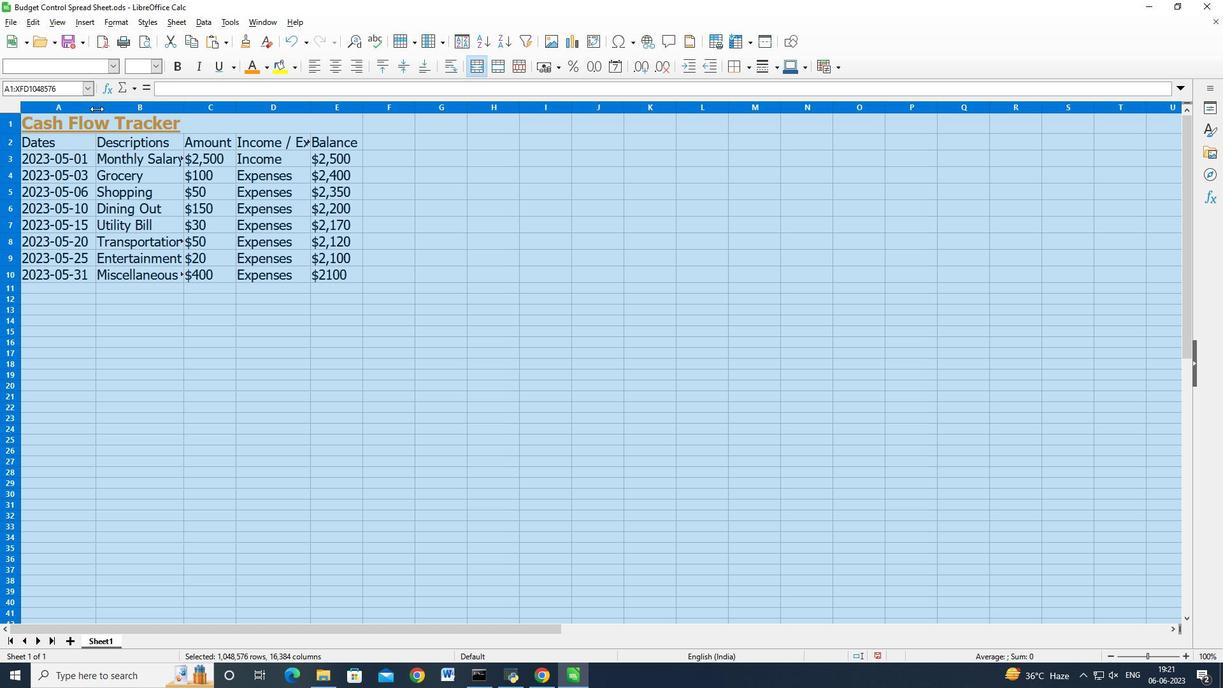 
Action: Mouse pressed left at (95, 108)
Screenshot: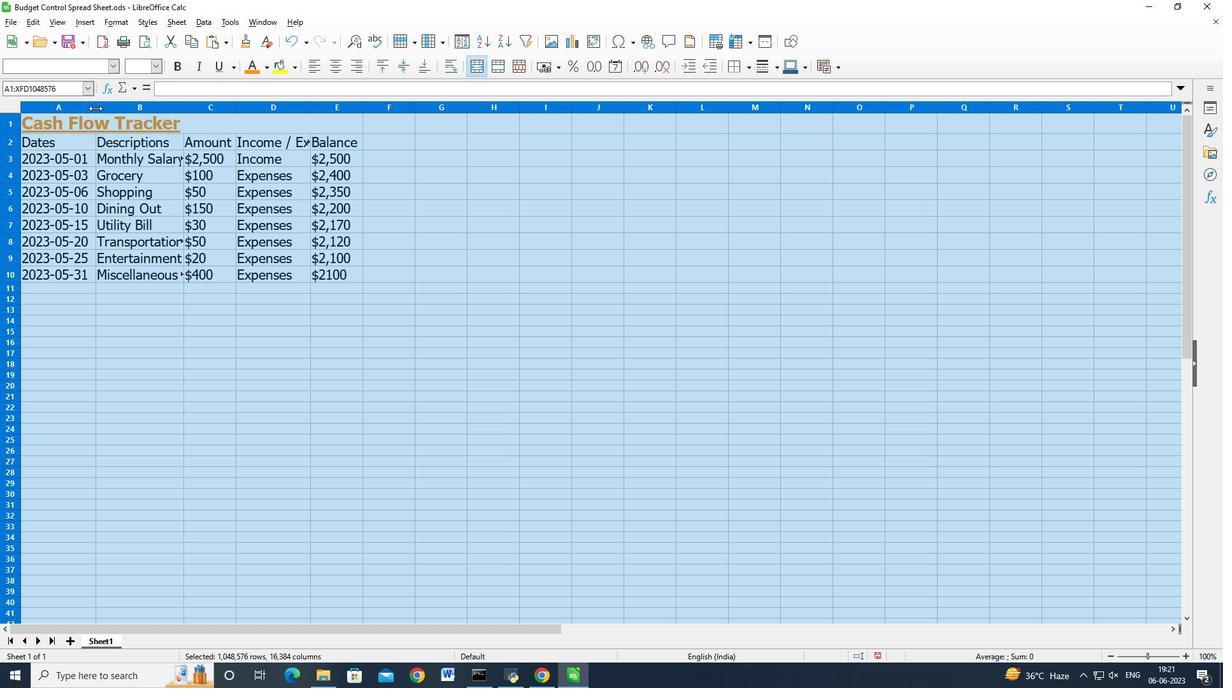 
Action: Mouse moved to (95, 107)
Screenshot: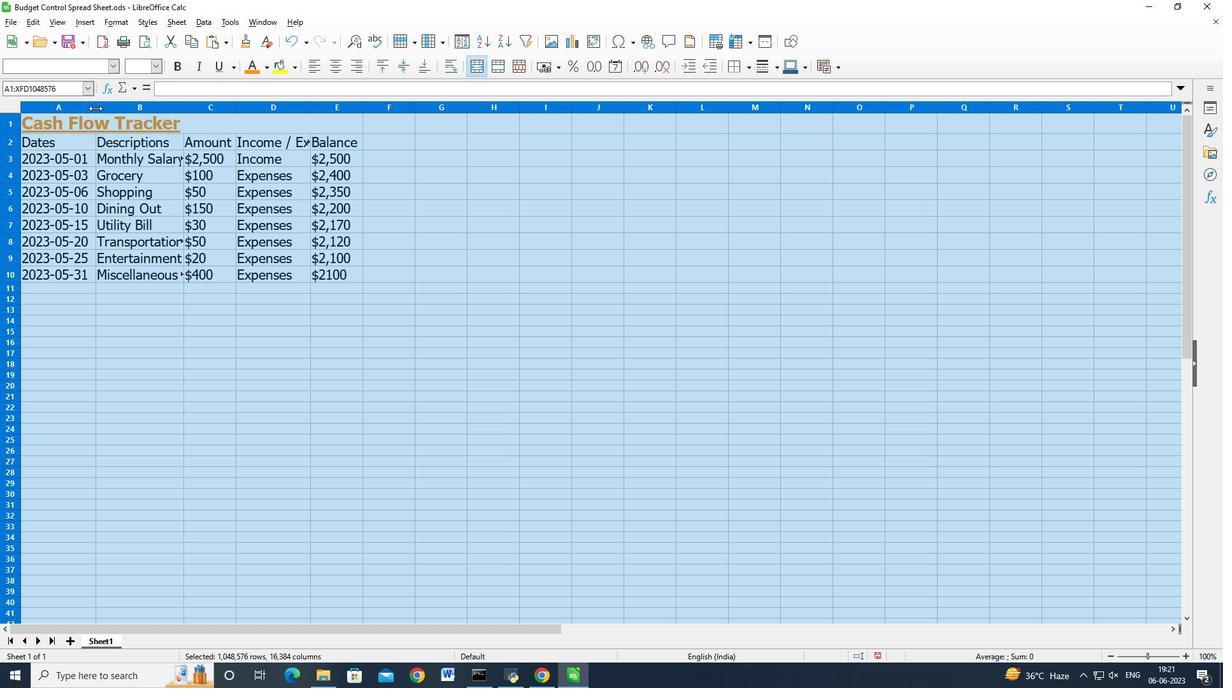 
Action: Mouse pressed left at (95, 107)
Screenshot: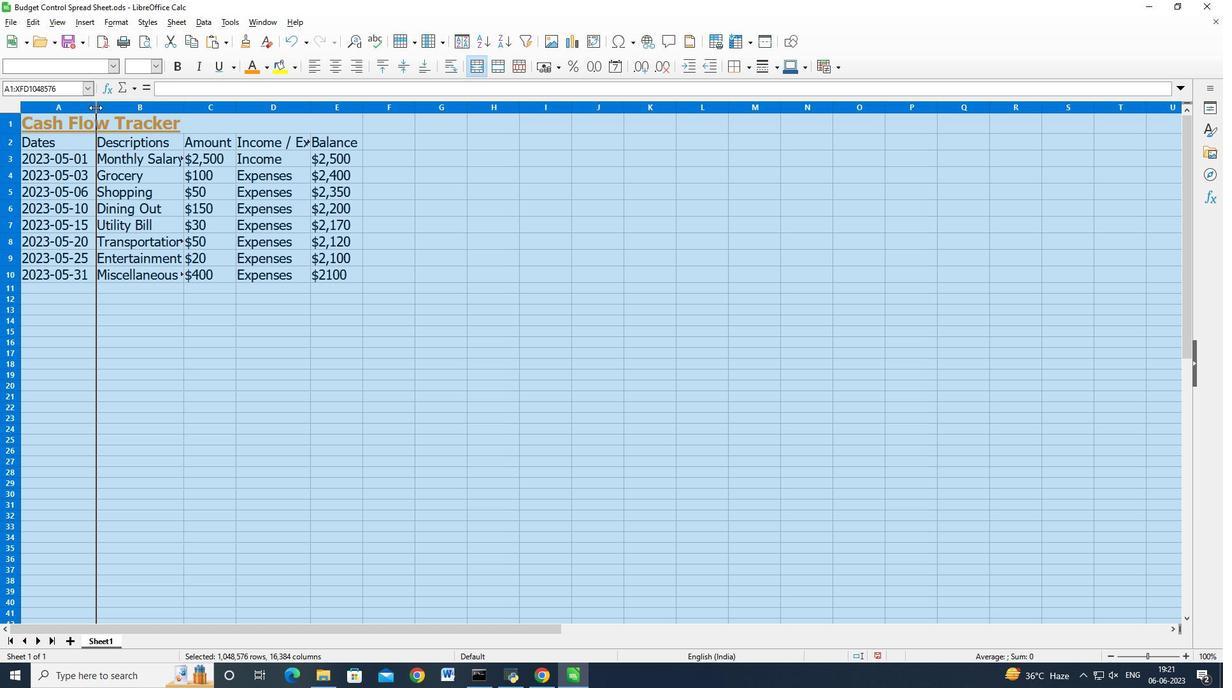 
Action: Mouse moved to (80, 168)
Screenshot: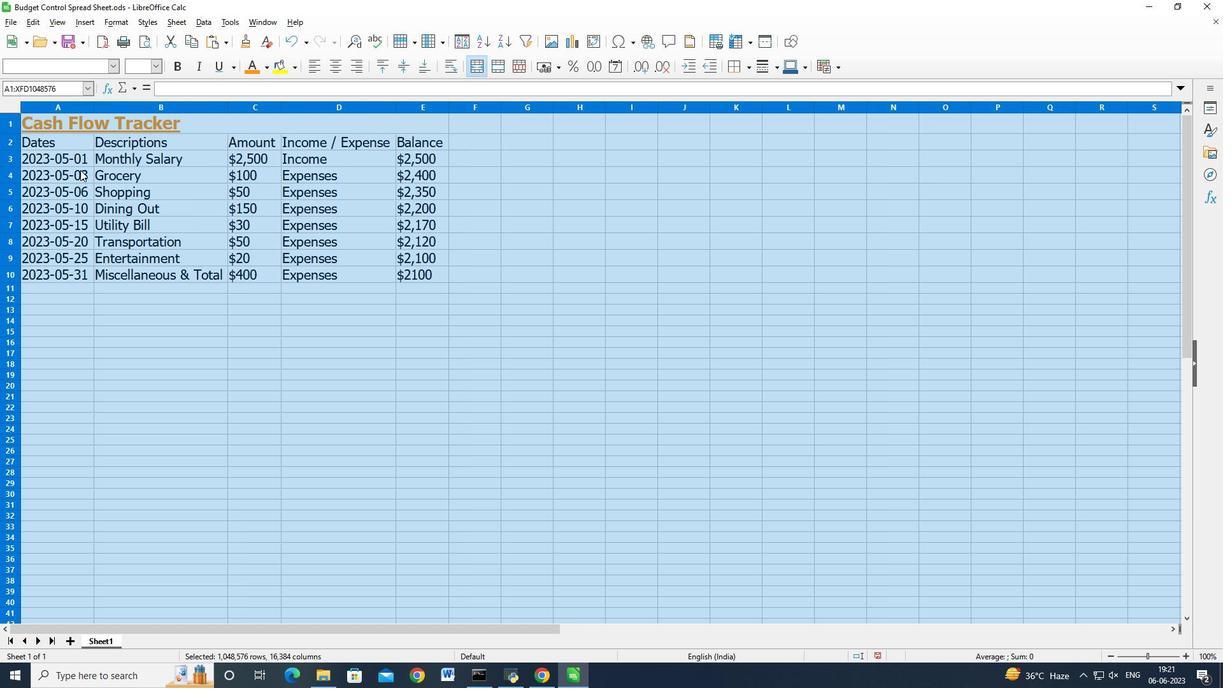 
Action: Mouse pressed left at (80, 168)
Screenshot: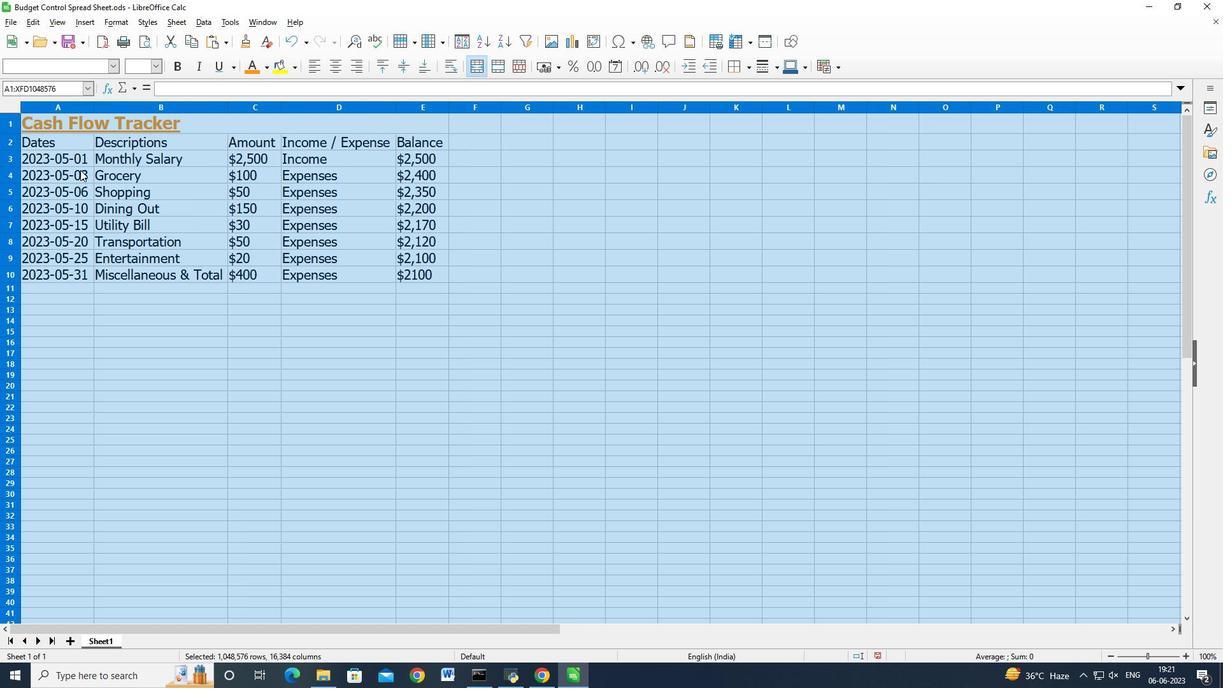 
Action: Mouse moved to (57, 121)
Screenshot: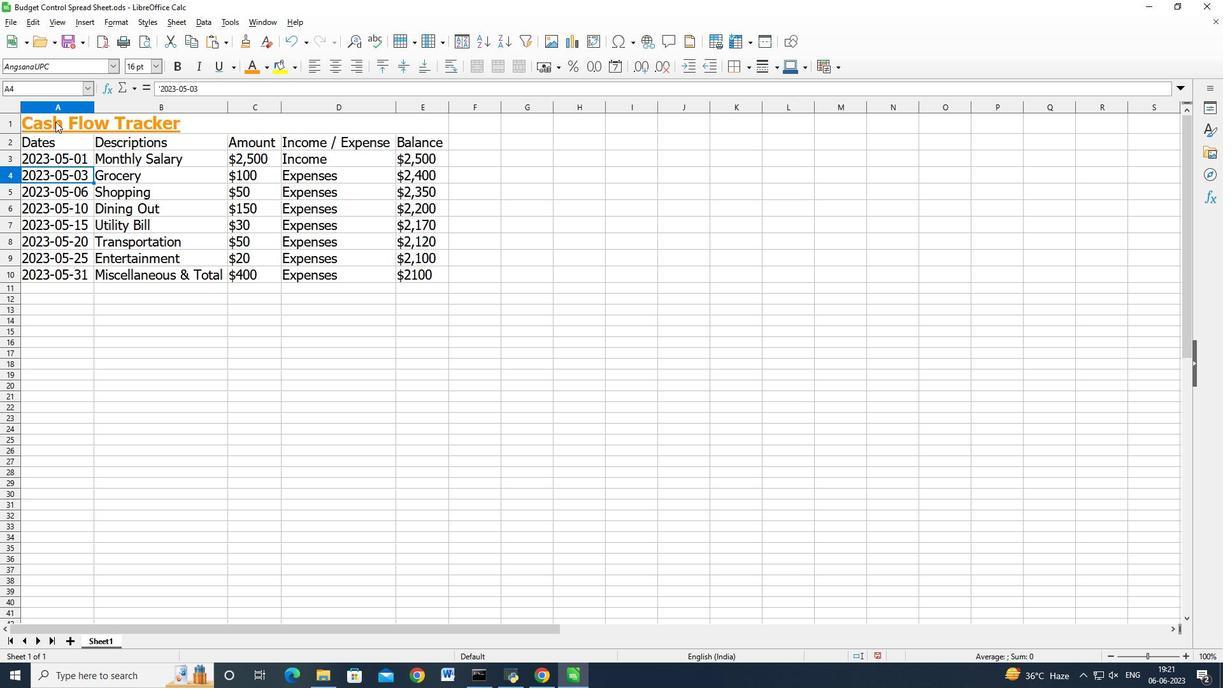 
Action: Mouse pressed left at (57, 121)
Screenshot: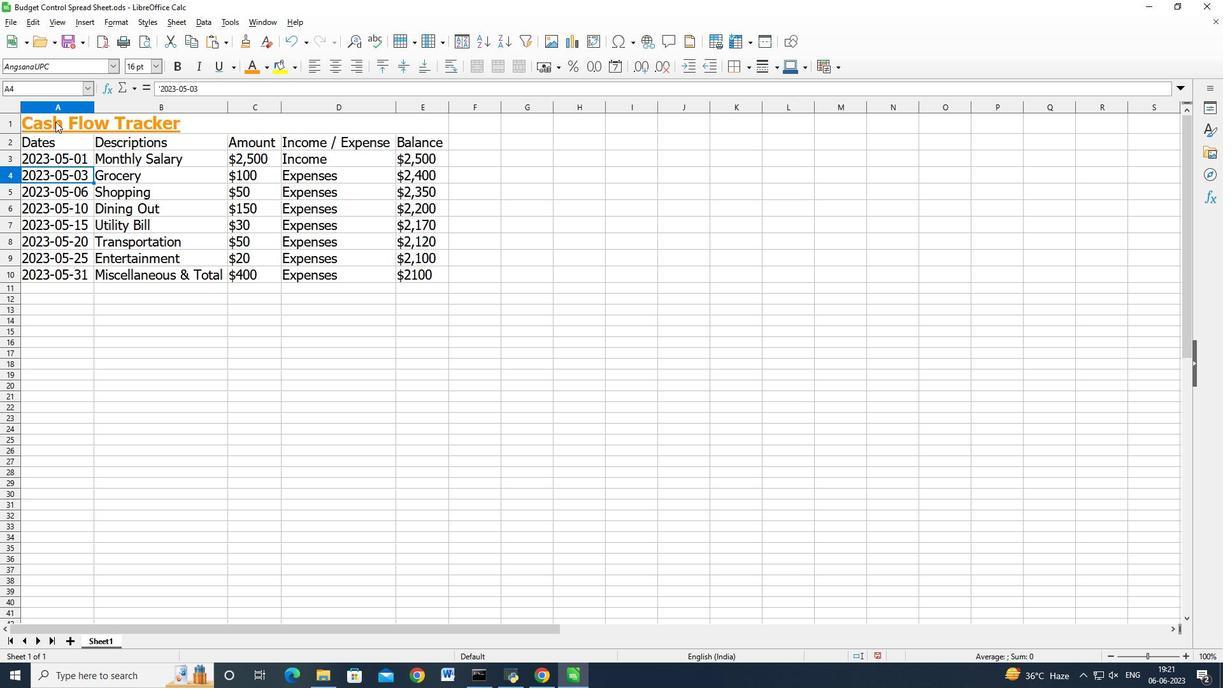 
Action: Mouse moved to (334, 70)
Screenshot: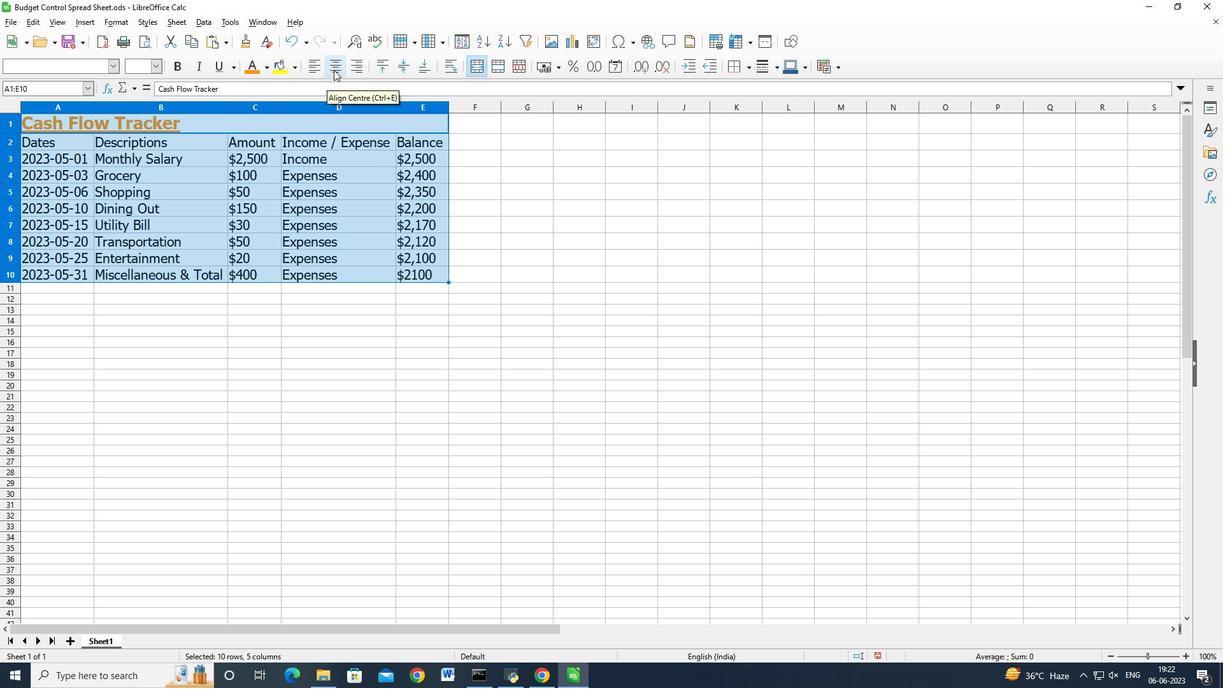 
Action: Mouse pressed left at (334, 70)
Screenshot: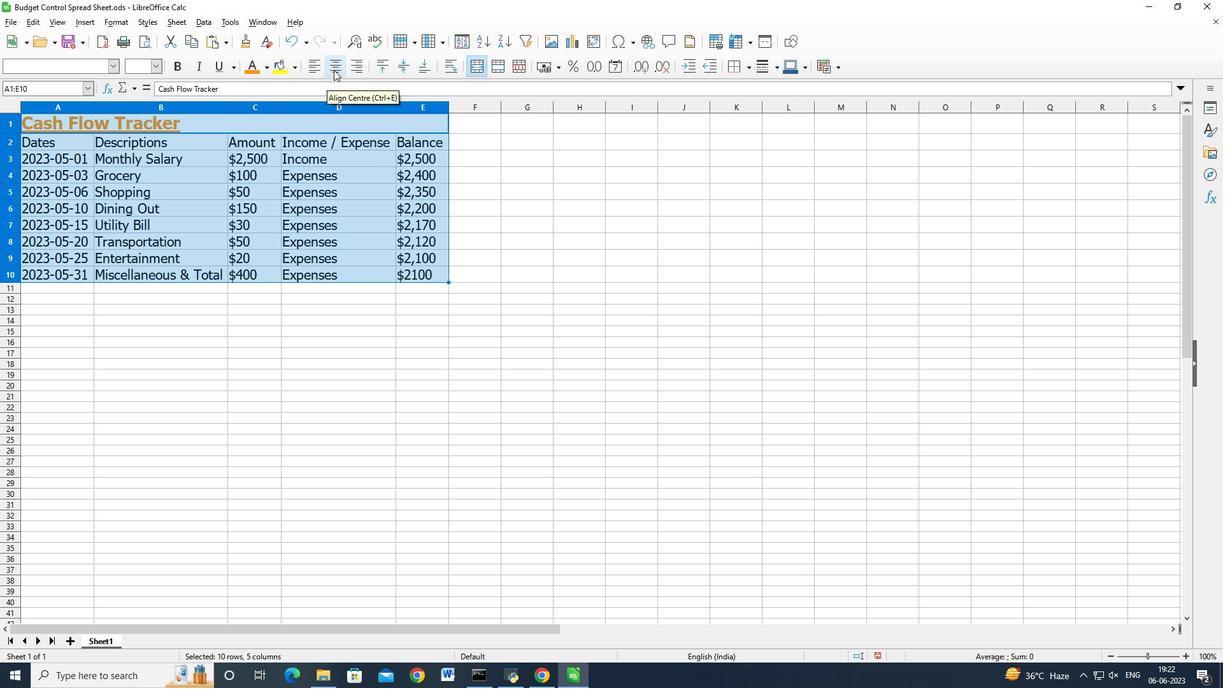 
Action: Mouse moved to (302, 190)
Screenshot: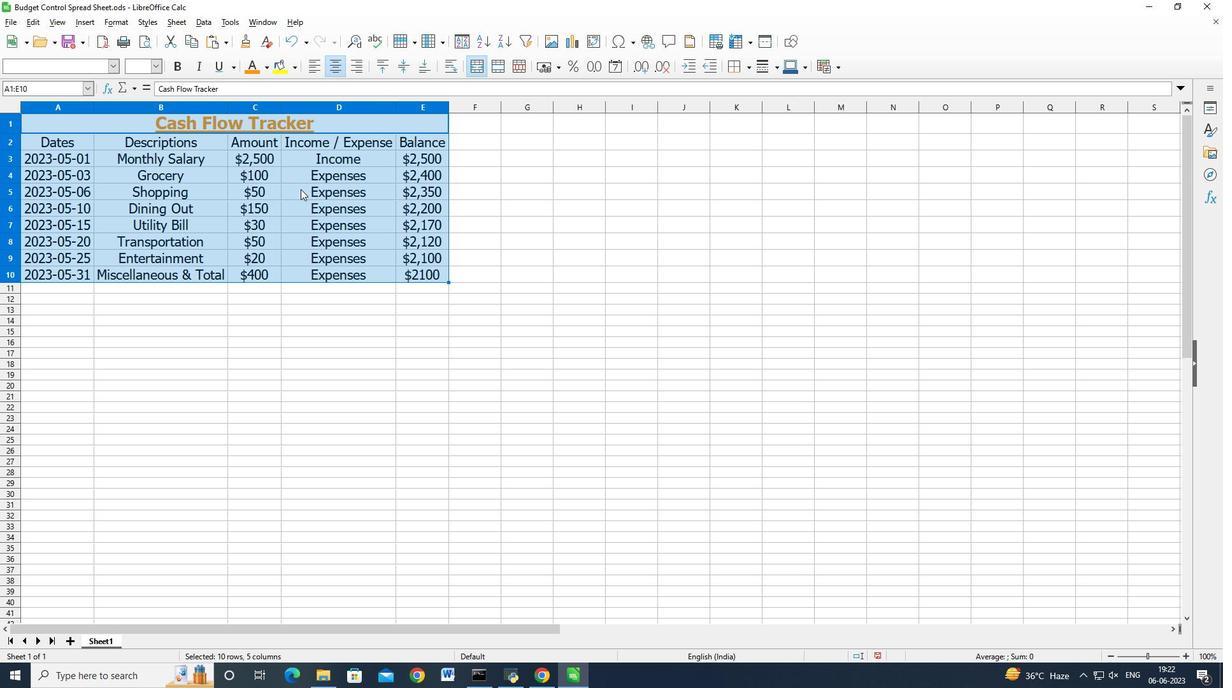 
Action: Mouse pressed left at (302, 190)
Screenshot: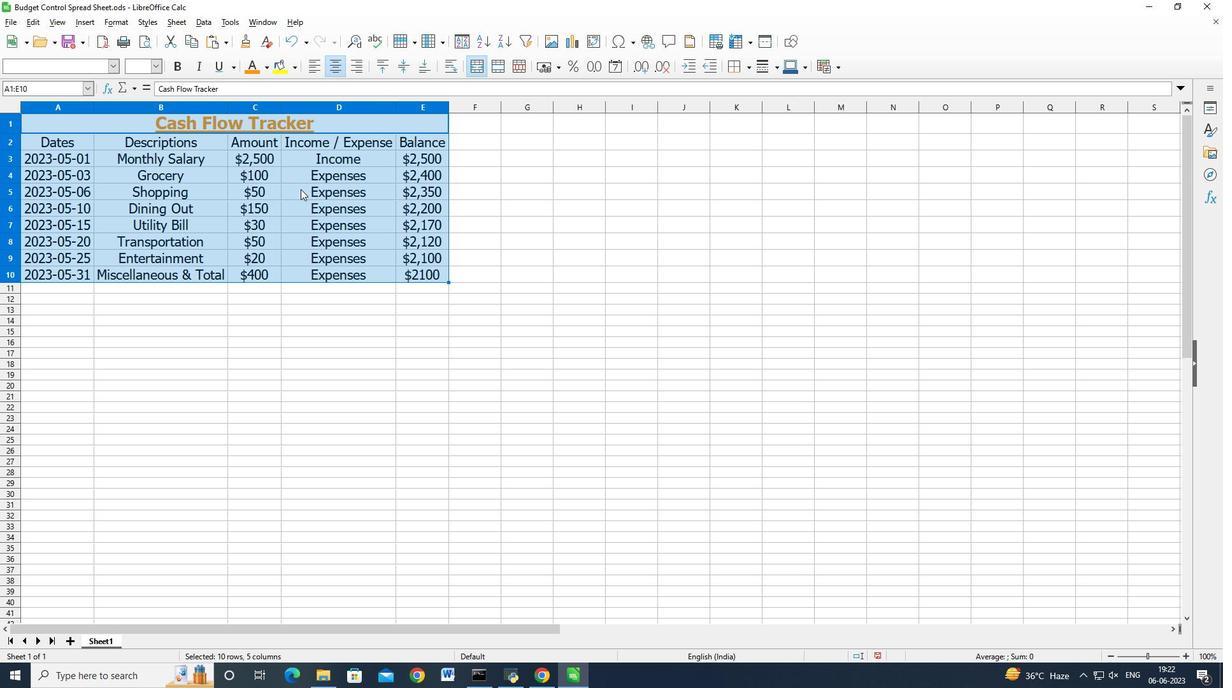 
Action: Mouse moved to (304, 189)
Screenshot: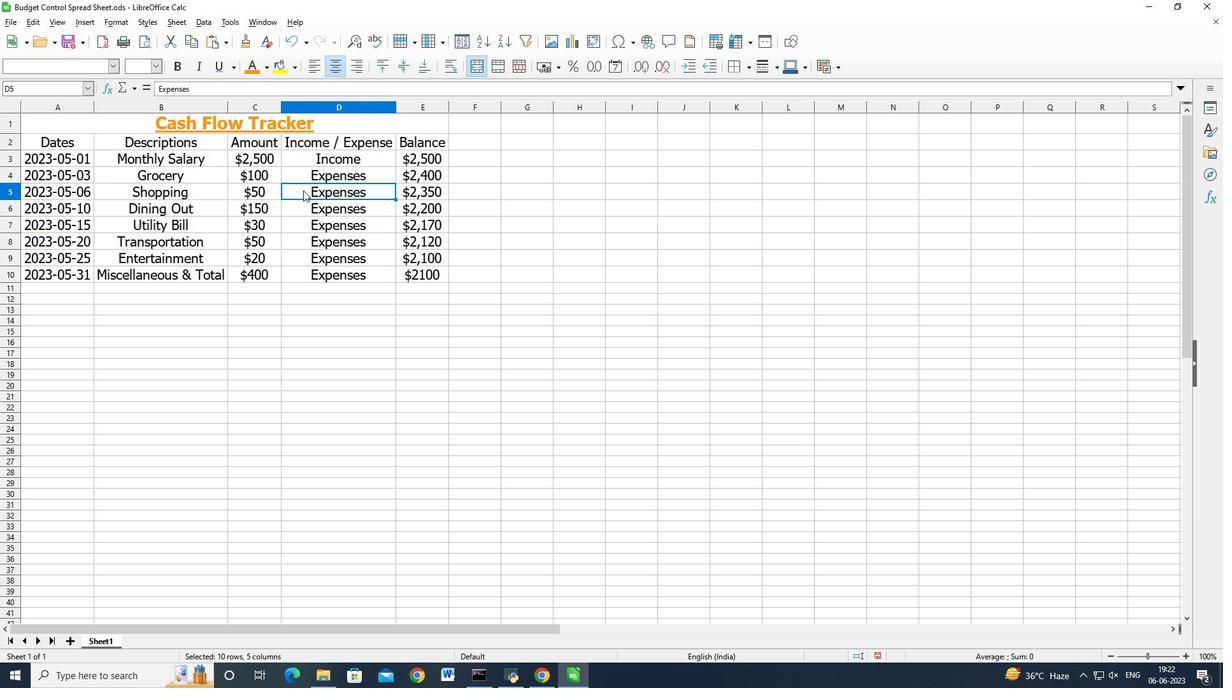 
